 Task: Open Card Podcast Distribution Review in Board Human Resources Management to Workspace Content Marketing Agencies and add a team member Softage.3@softage.net, a label Orange, a checklist Mixology, an attachment from Trello, a color Orange and finally, add a card description 'Create and send out employee satisfaction survey on performance feedback and recognition' and a comment 'Given the potential complexity of this task, let us ensure that we have a clear plan and process in place before beginning.'. Add a start date 'Jan 07, 1900' with a due date 'Jan 14, 1900'
Action: Mouse moved to (550, 177)
Screenshot: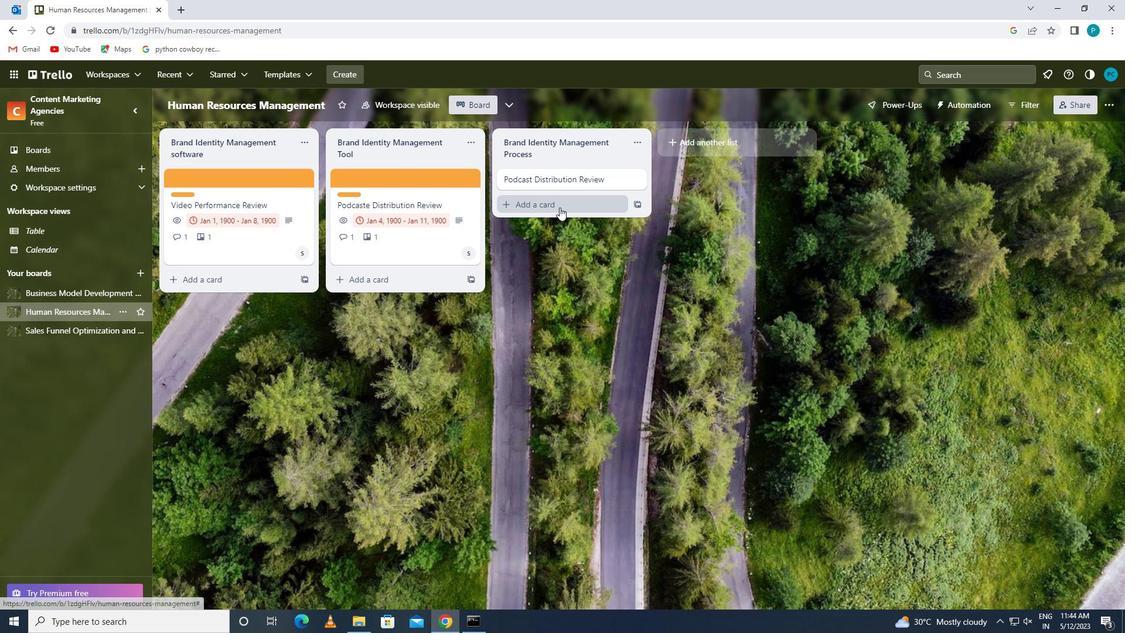 
Action: Mouse pressed left at (550, 177)
Screenshot: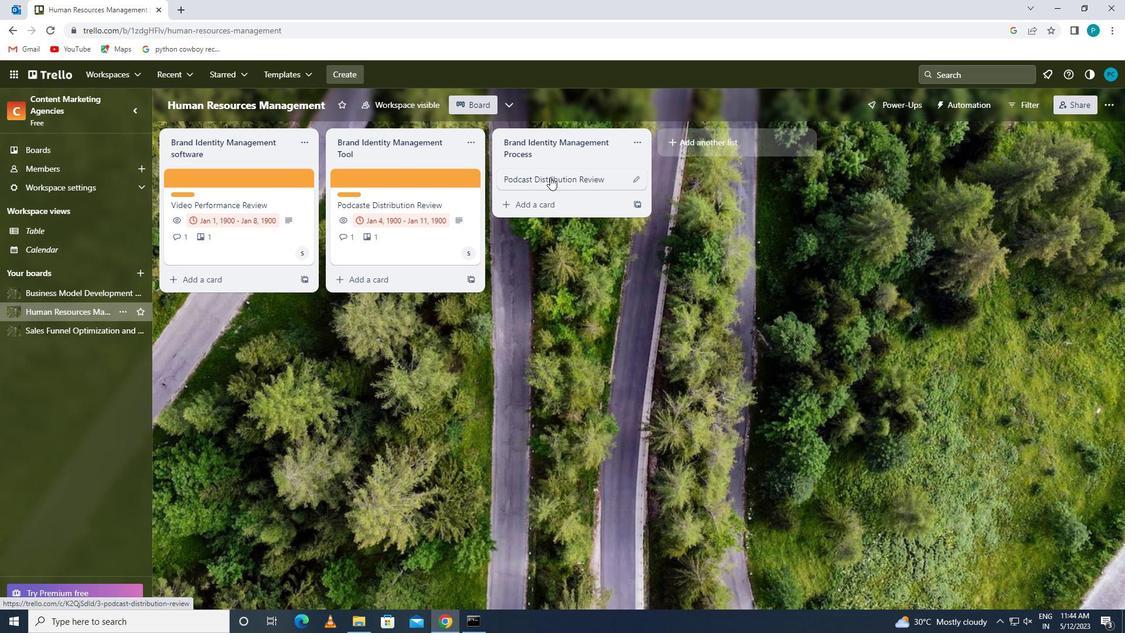 
Action: Mouse moved to (731, 211)
Screenshot: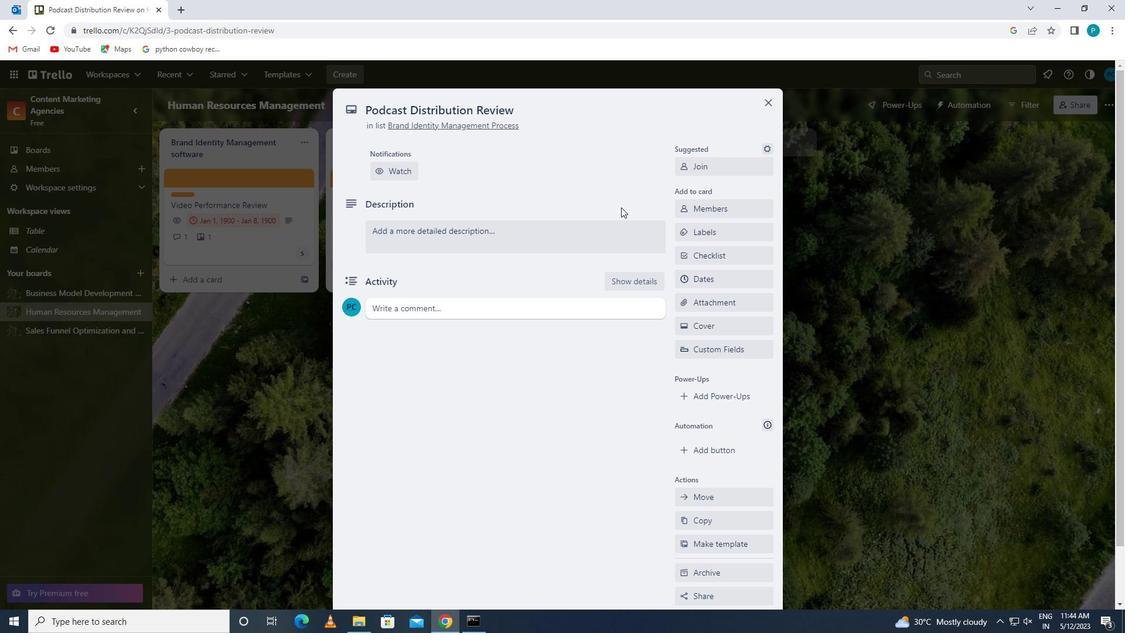 
Action: Mouse pressed left at (731, 211)
Screenshot: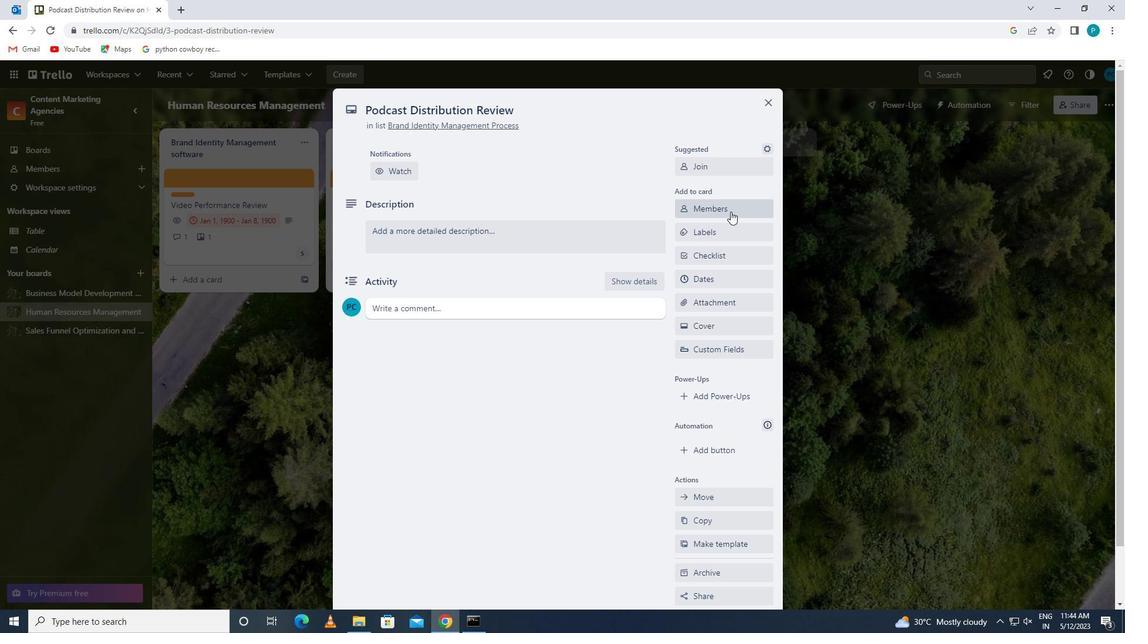 
Action: Key pressed <Key.caps_lock>s<Key.caps_lock>oftage.3
Screenshot: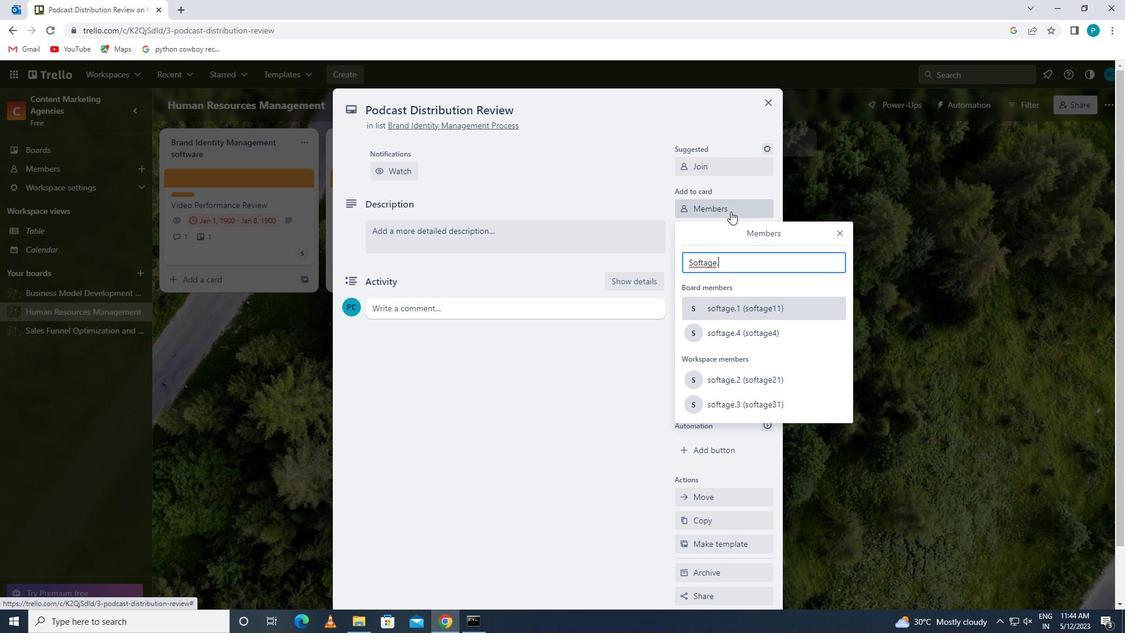 
Action: Mouse moved to (765, 368)
Screenshot: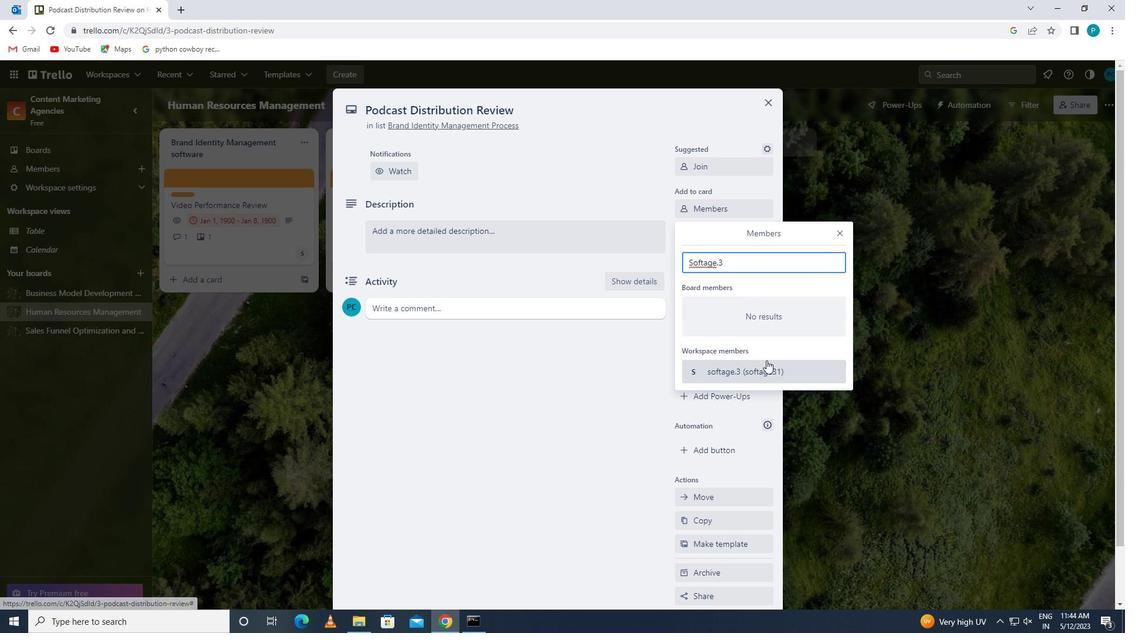 
Action: Mouse pressed left at (765, 368)
Screenshot: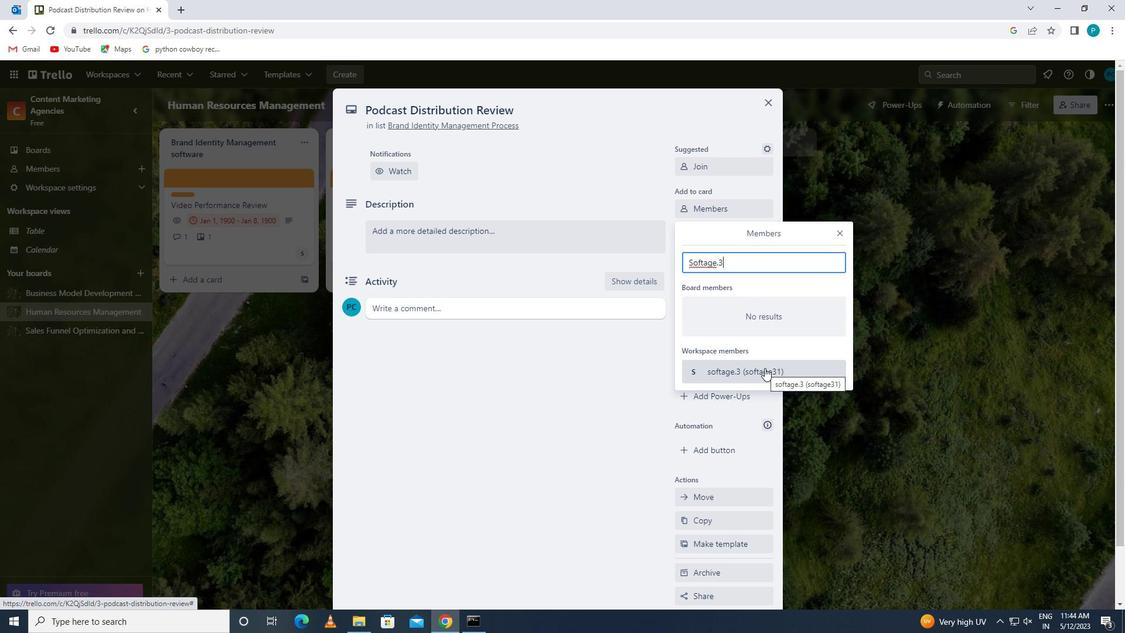 
Action: Mouse moved to (844, 233)
Screenshot: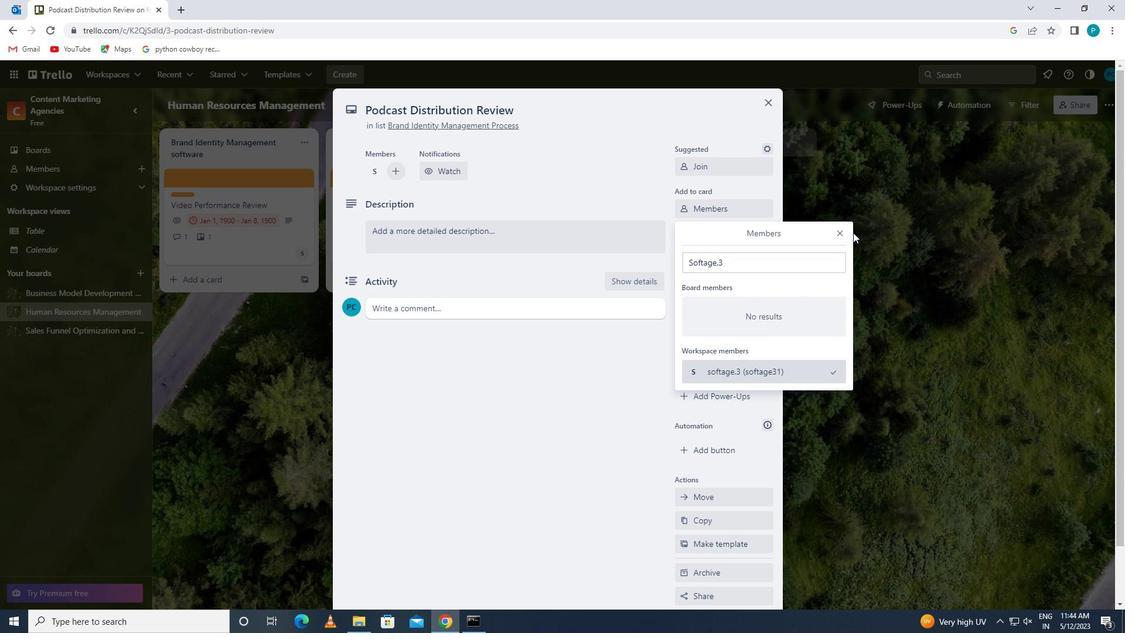 
Action: Mouse pressed left at (844, 233)
Screenshot: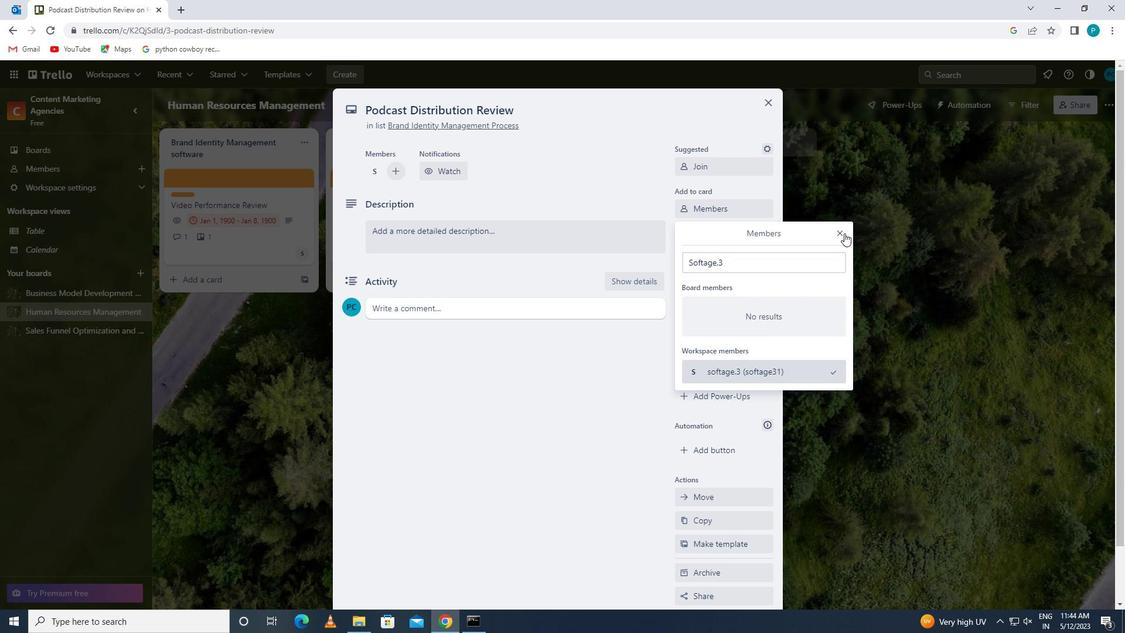 
Action: Mouse moved to (757, 230)
Screenshot: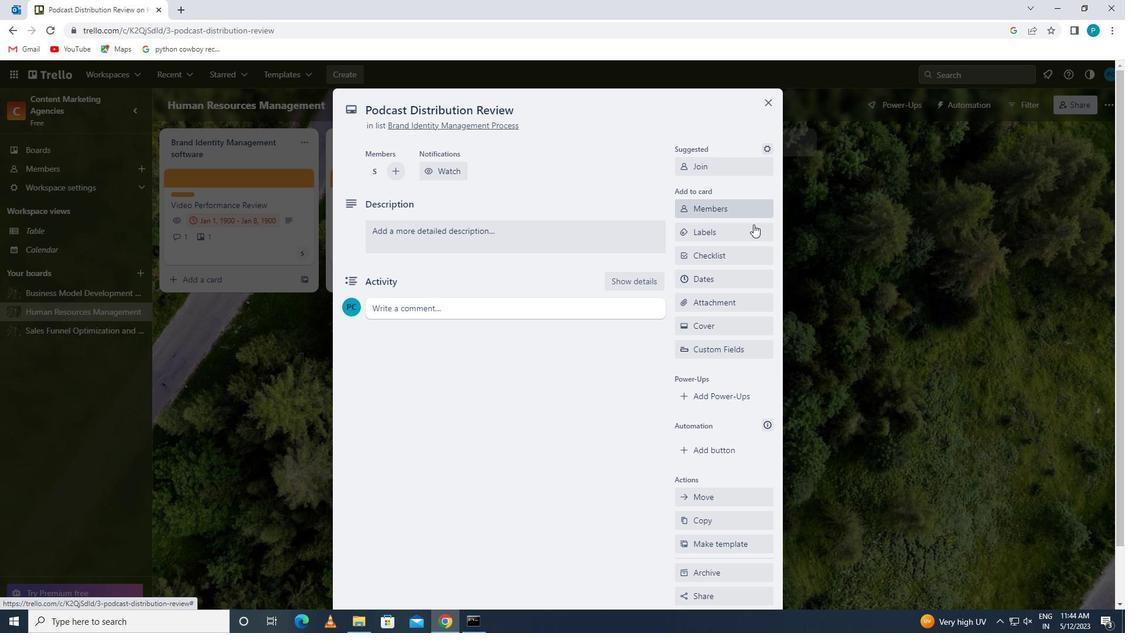 
Action: Mouse pressed left at (757, 230)
Screenshot: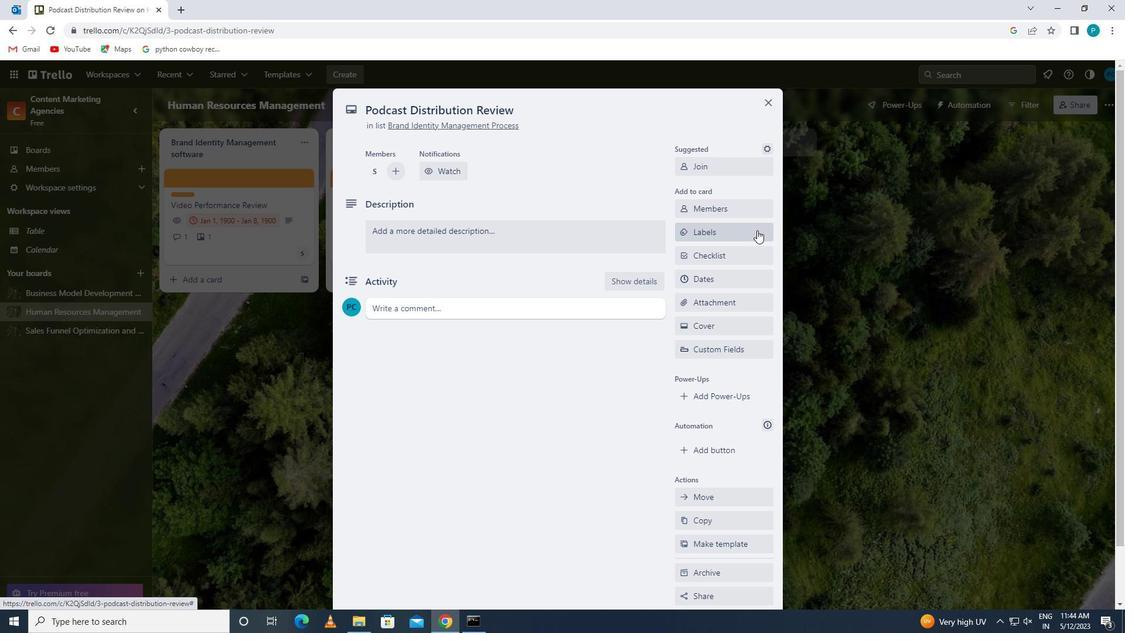 
Action: Mouse moved to (785, 467)
Screenshot: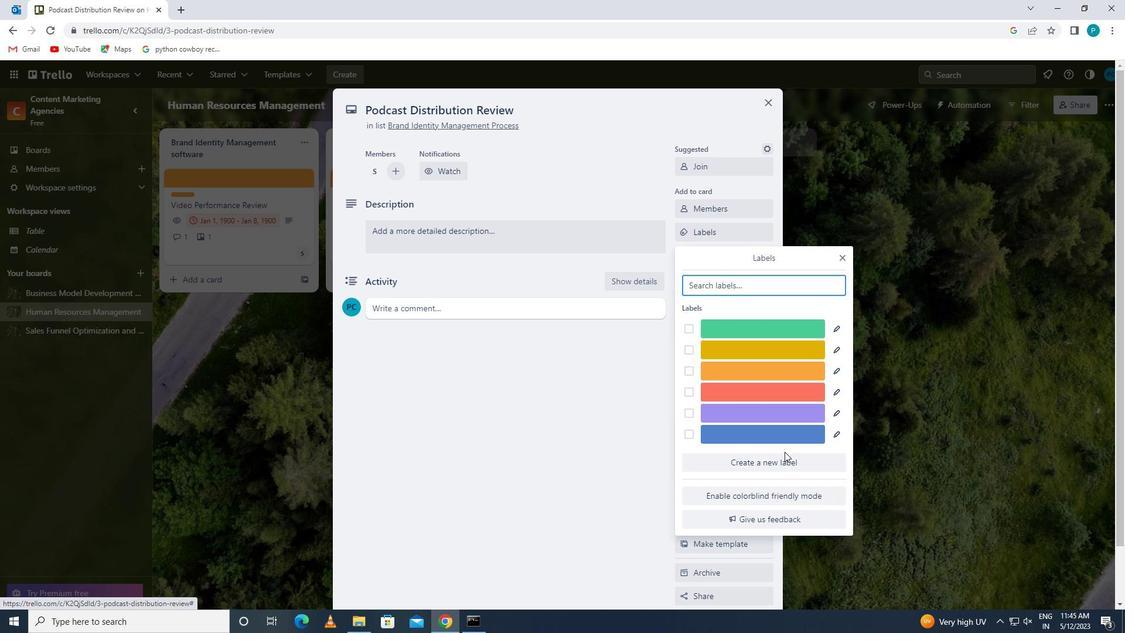 
Action: Mouse pressed left at (785, 467)
Screenshot: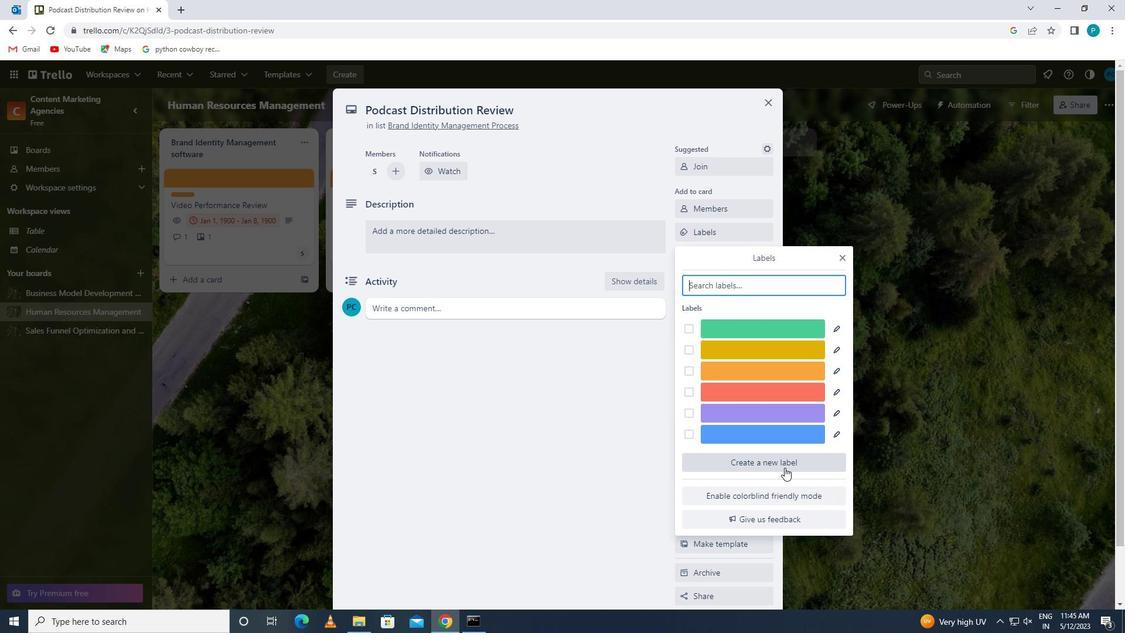 
Action: Mouse moved to (771, 430)
Screenshot: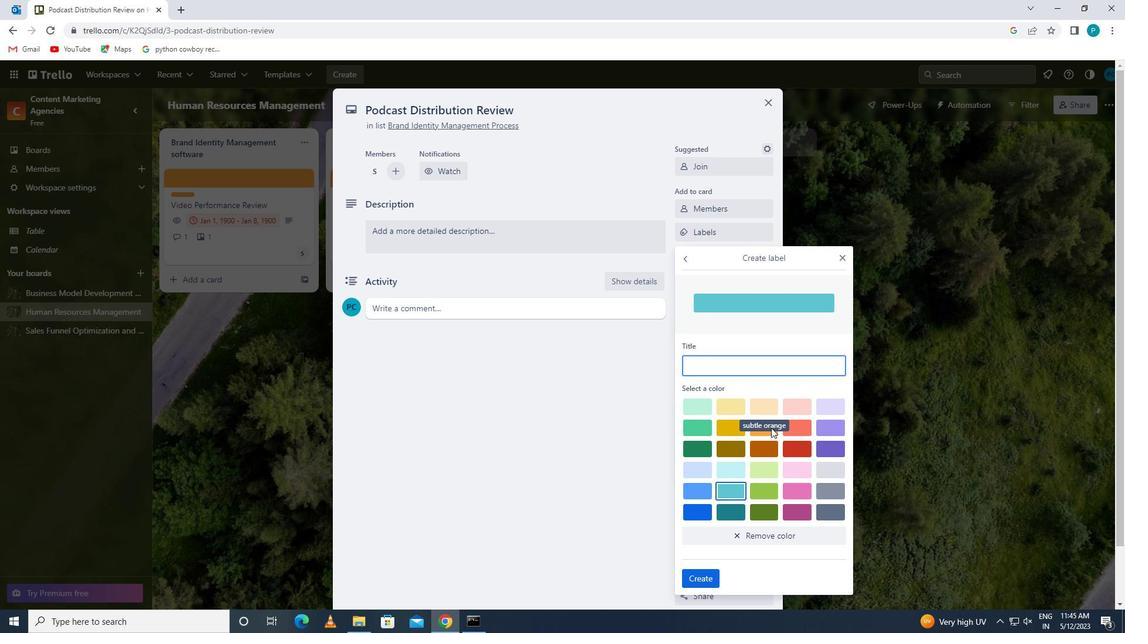 
Action: Mouse pressed left at (771, 430)
Screenshot: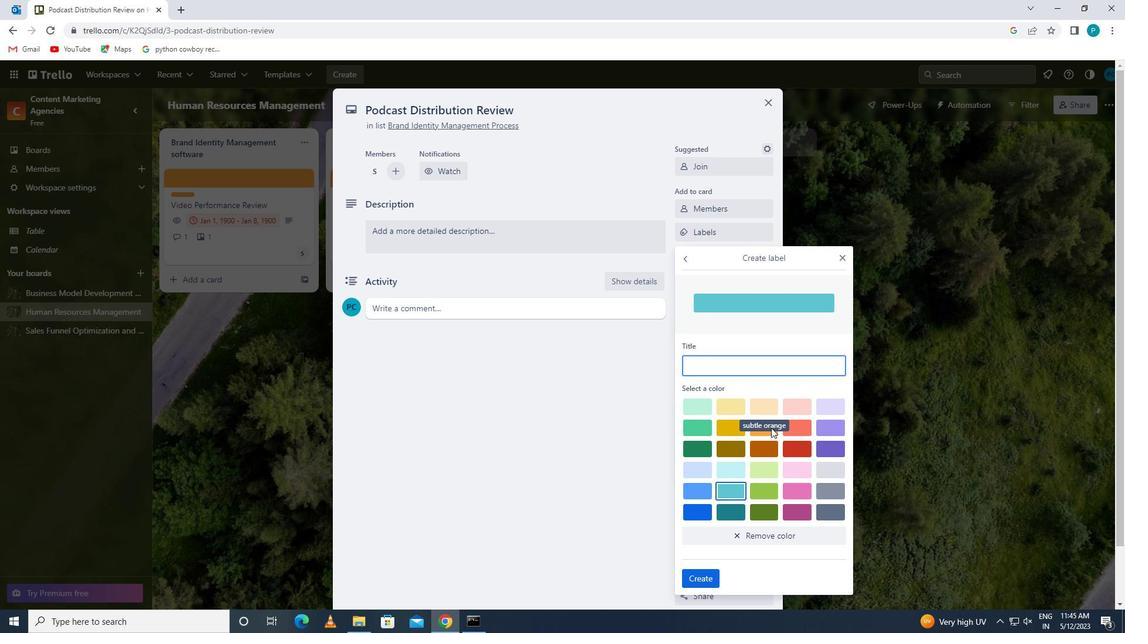 
Action: Mouse moved to (761, 430)
Screenshot: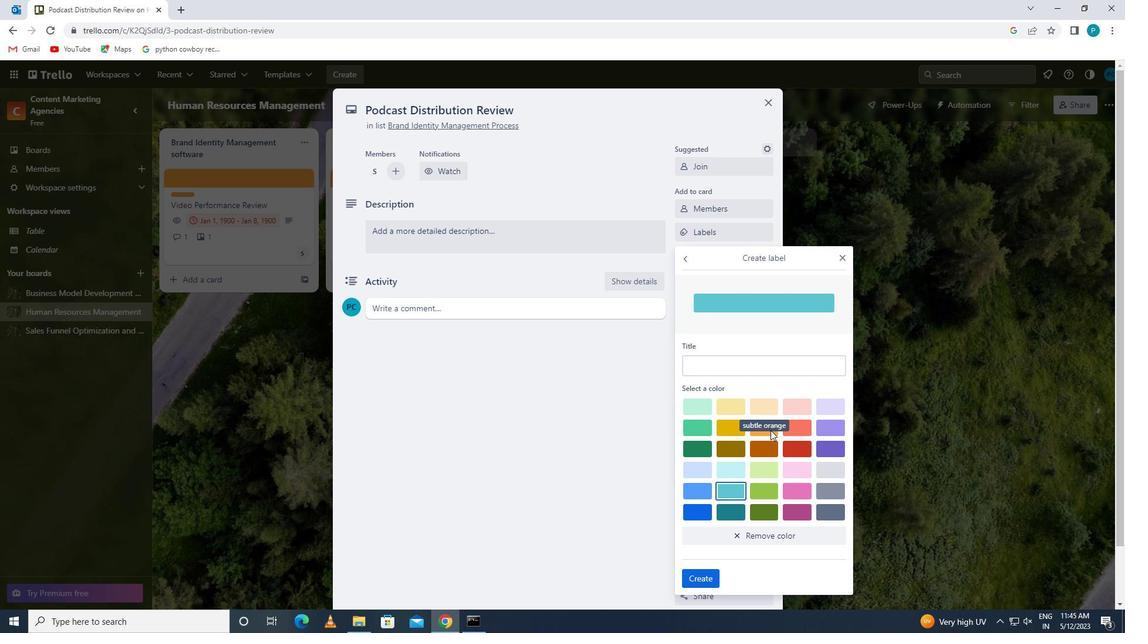 
Action: Mouse pressed left at (761, 430)
Screenshot: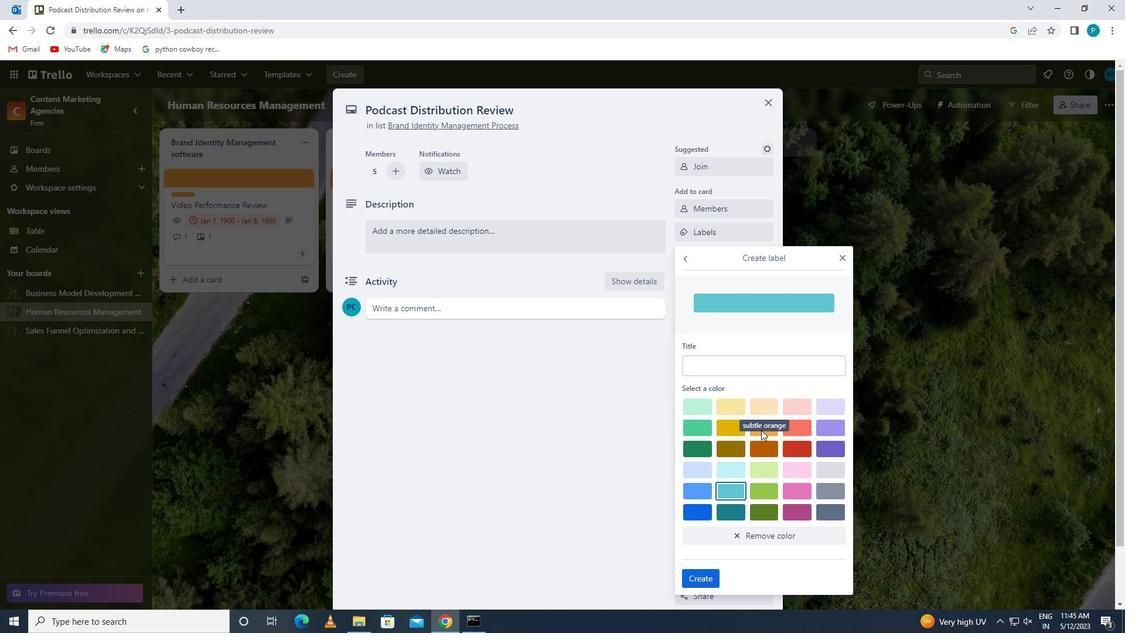
Action: Mouse moved to (757, 432)
Screenshot: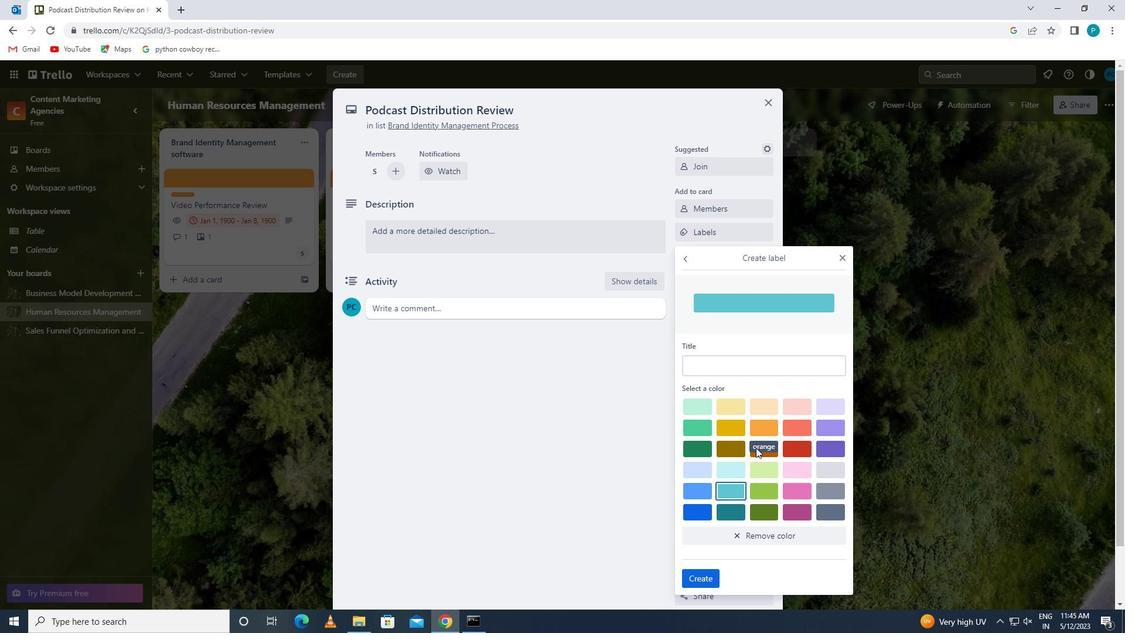 
Action: Mouse pressed left at (757, 432)
Screenshot: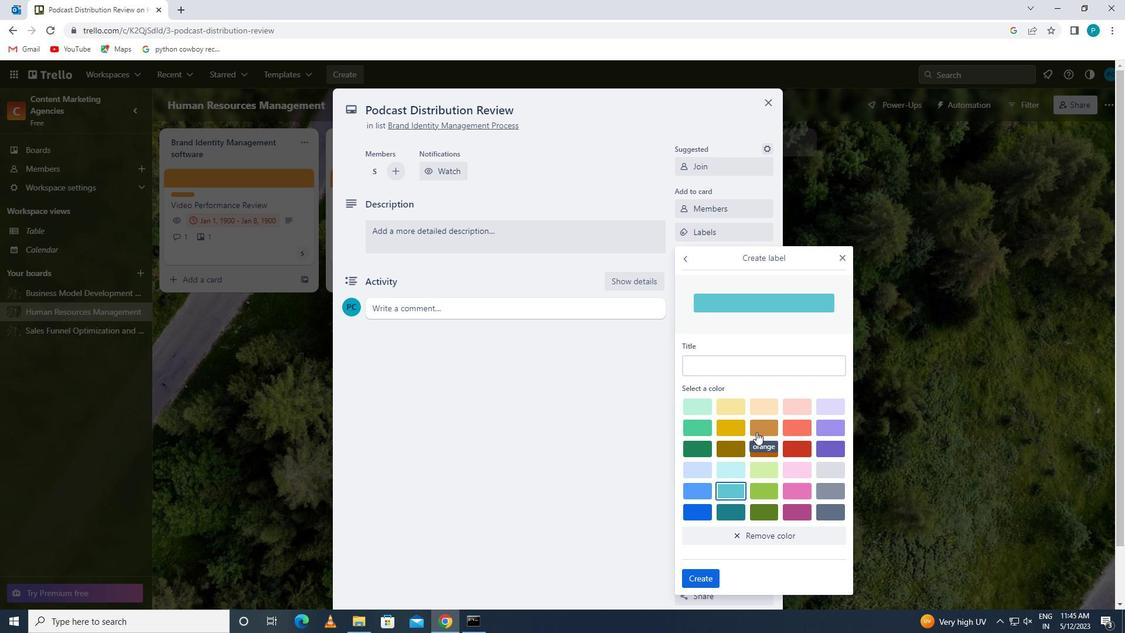 
Action: Mouse moved to (696, 572)
Screenshot: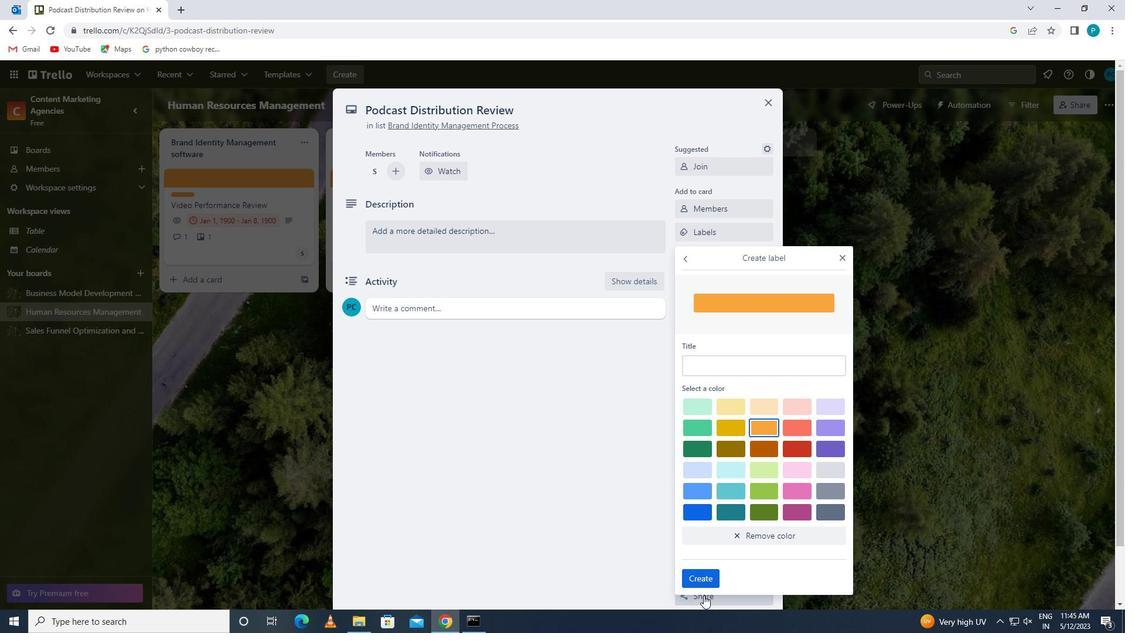 
Action: Mouse pressed left at (696, 572)
Screenshot: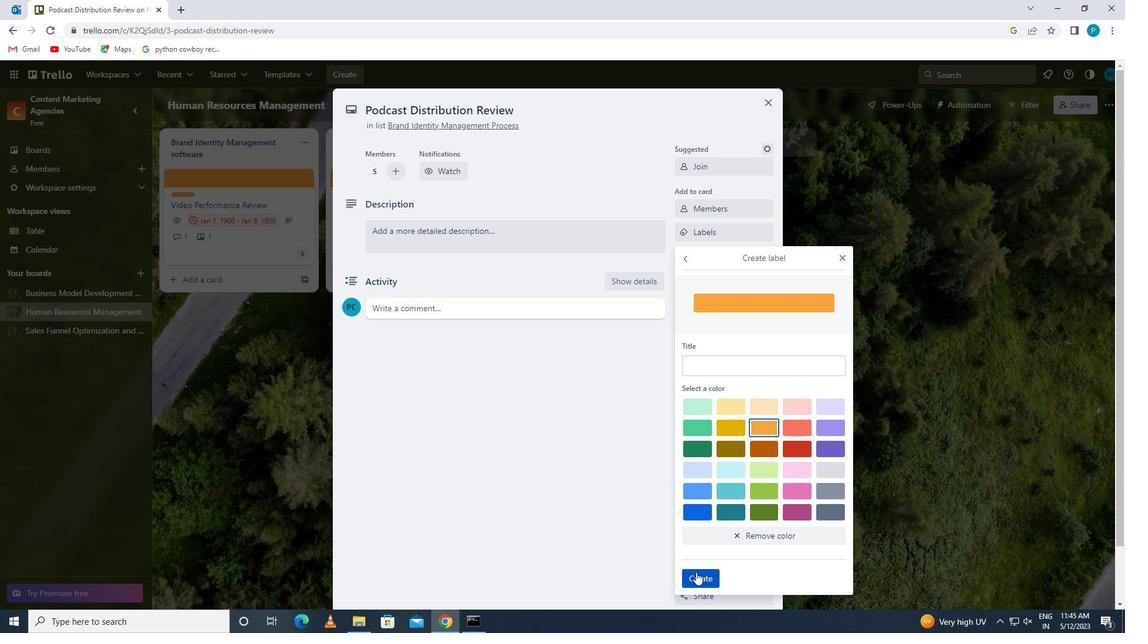 
Action: Mouse moved to (841, 256)
Screenshot: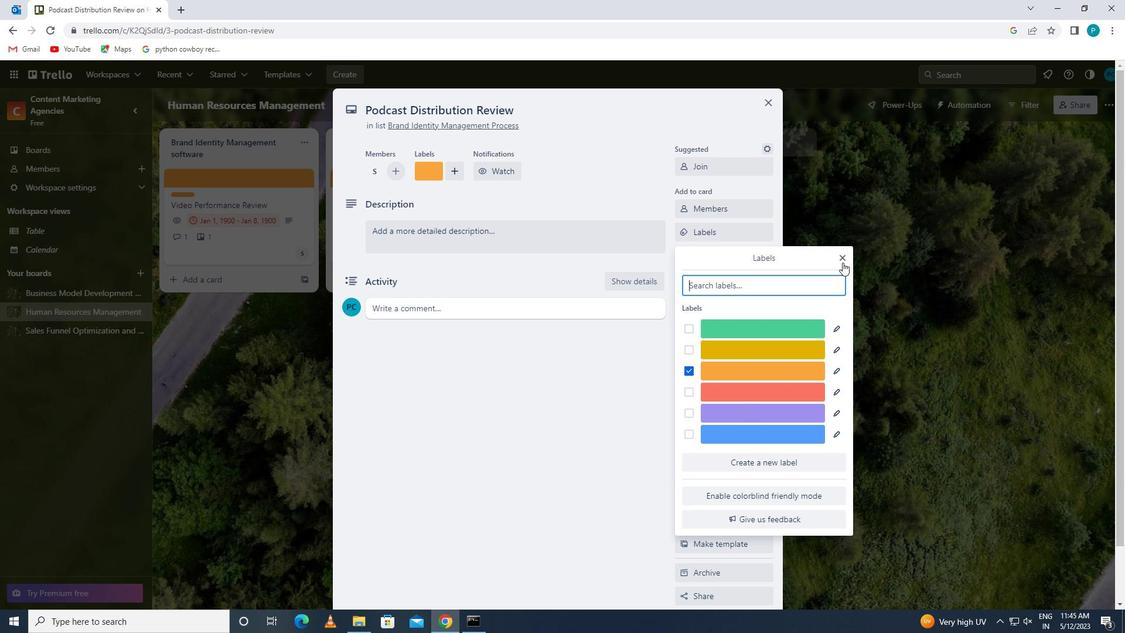 
Action: Mouse pressed left at (841, 256)
Screenshot: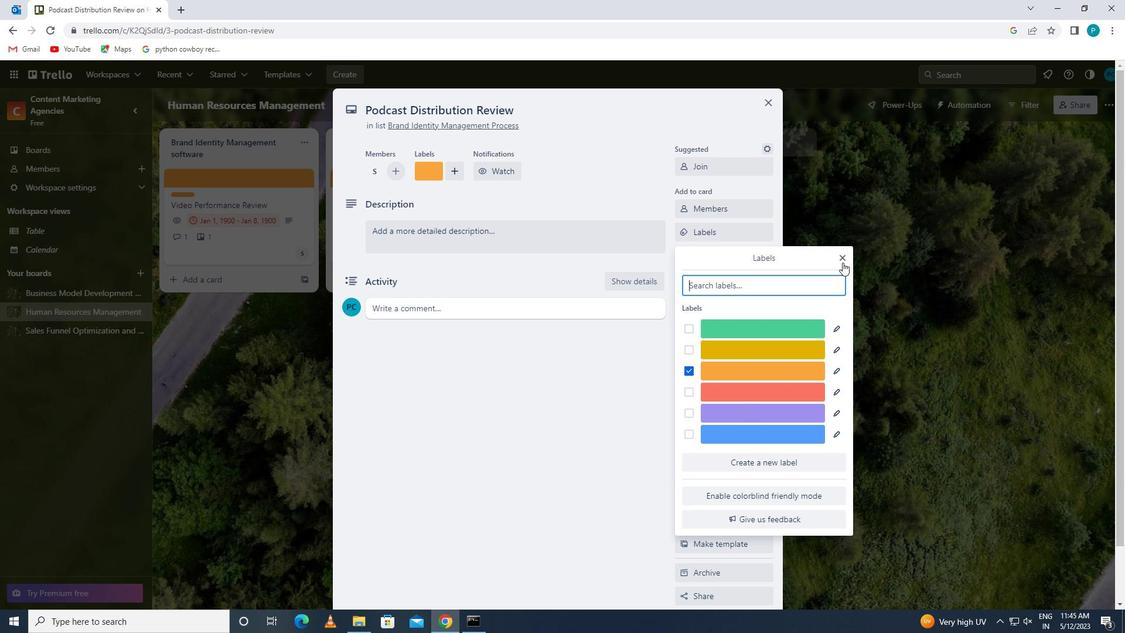 
Action: Mouse moved to (704, 258)
Screenshot: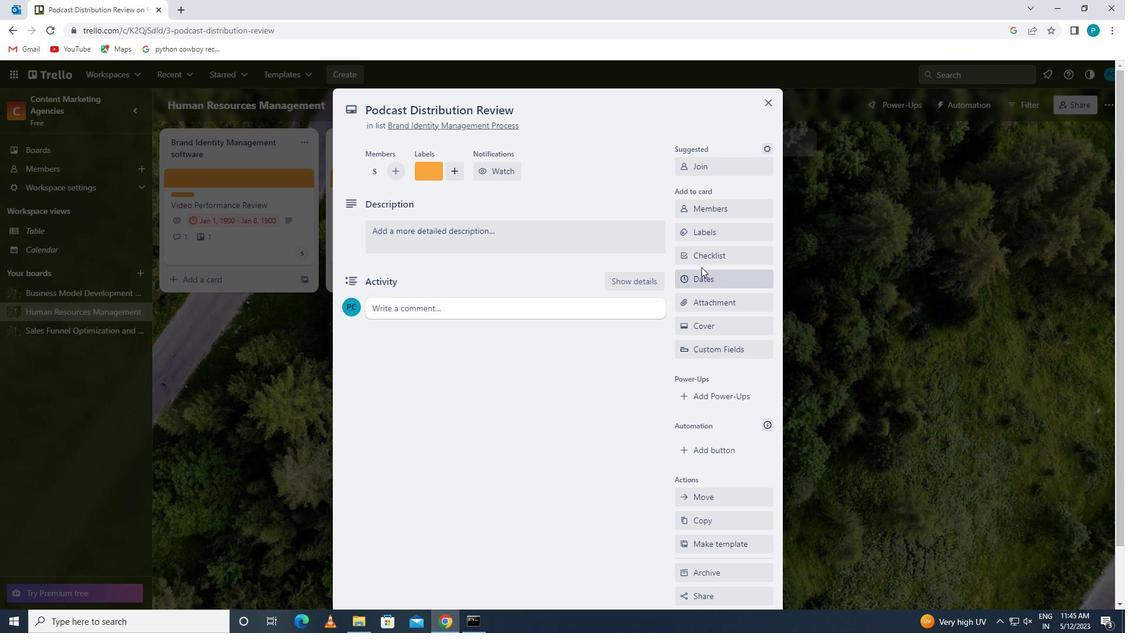 
Action: Mouse pressed left at (704, 258)
Screenshot: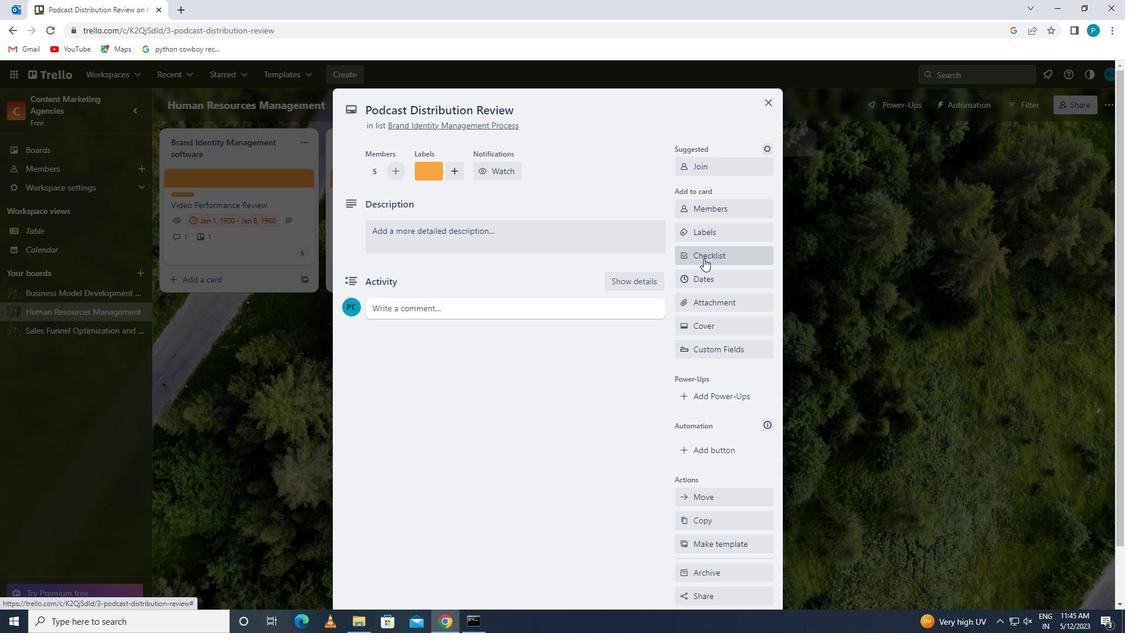 
Action: Key pressed <Key.caps_lock>m<Key.caps_lock>
Screenshot: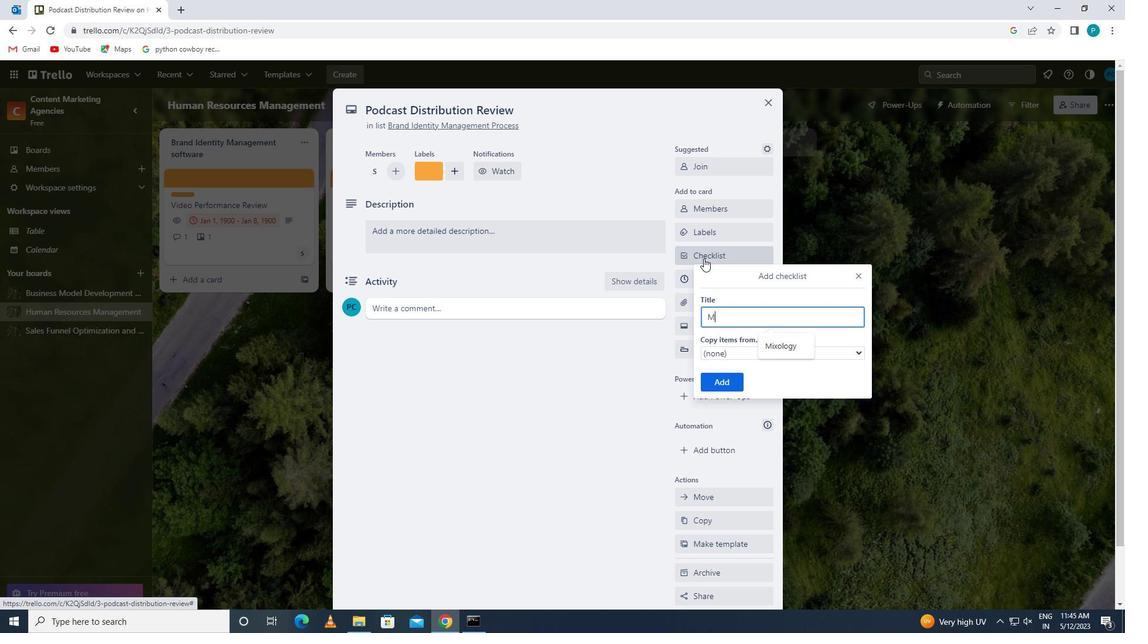 
Action: Mouse moved to (795, 344)
Screenshot: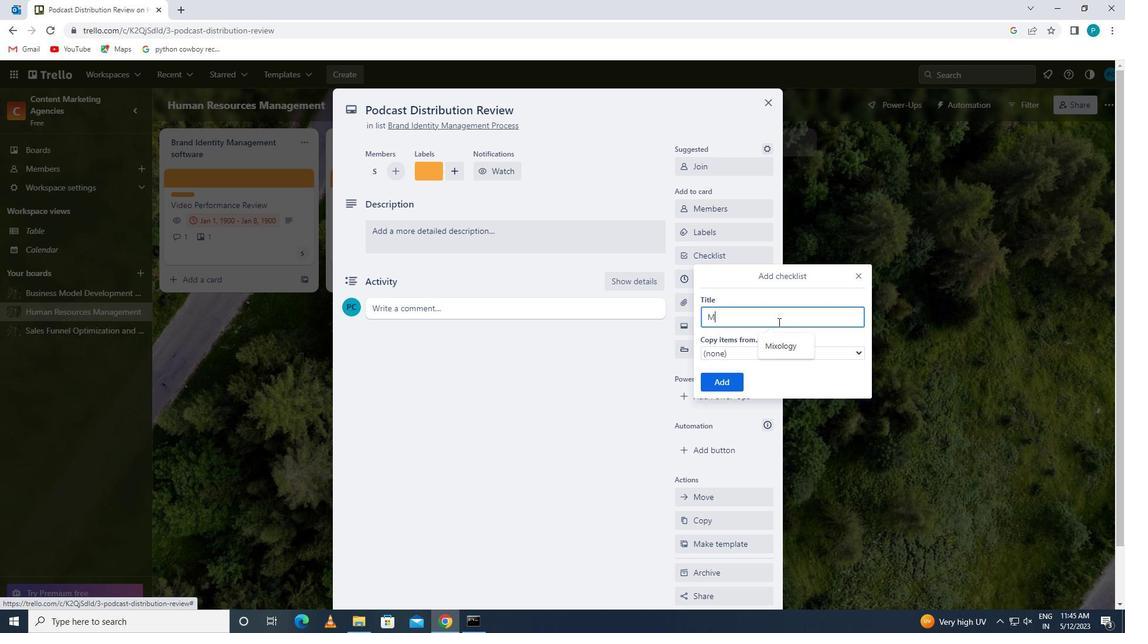 
Action: Mouse pressed left at (795, 344)
Screenshot: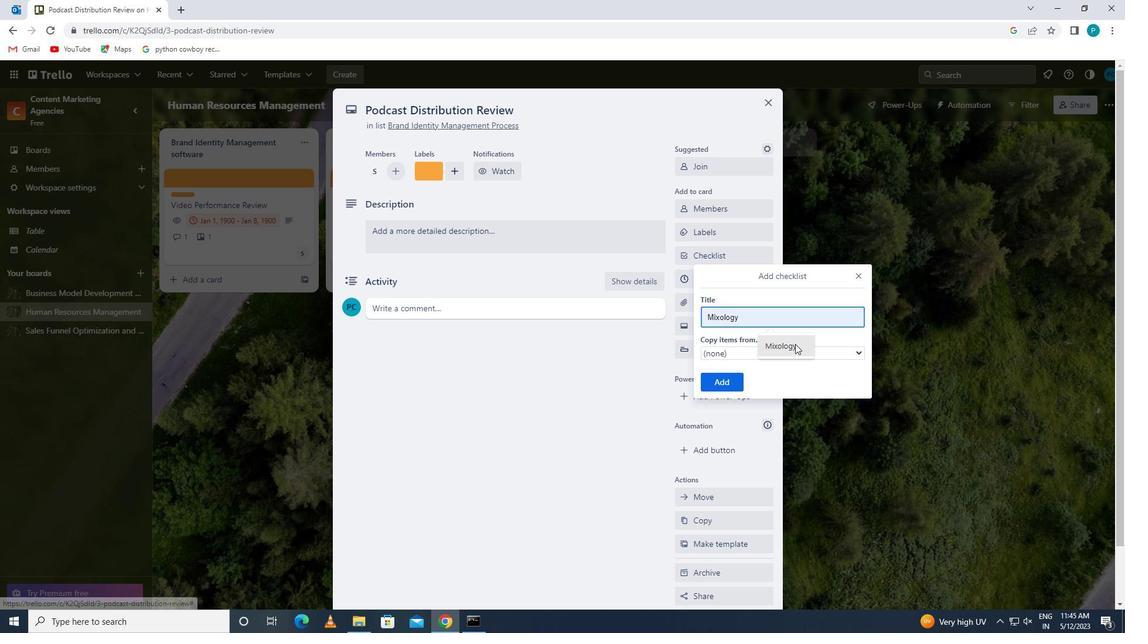 
Action: Mouse moved to (730, 377)
Screenshot: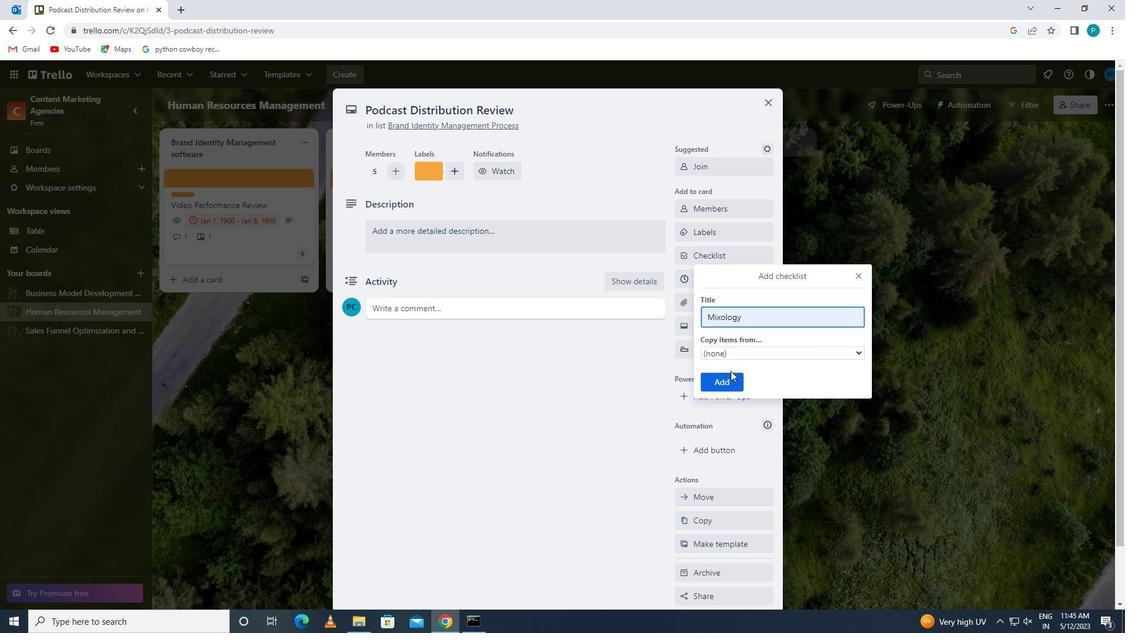 
Action: Mouse pressed left at (730, 377)
Screenshot: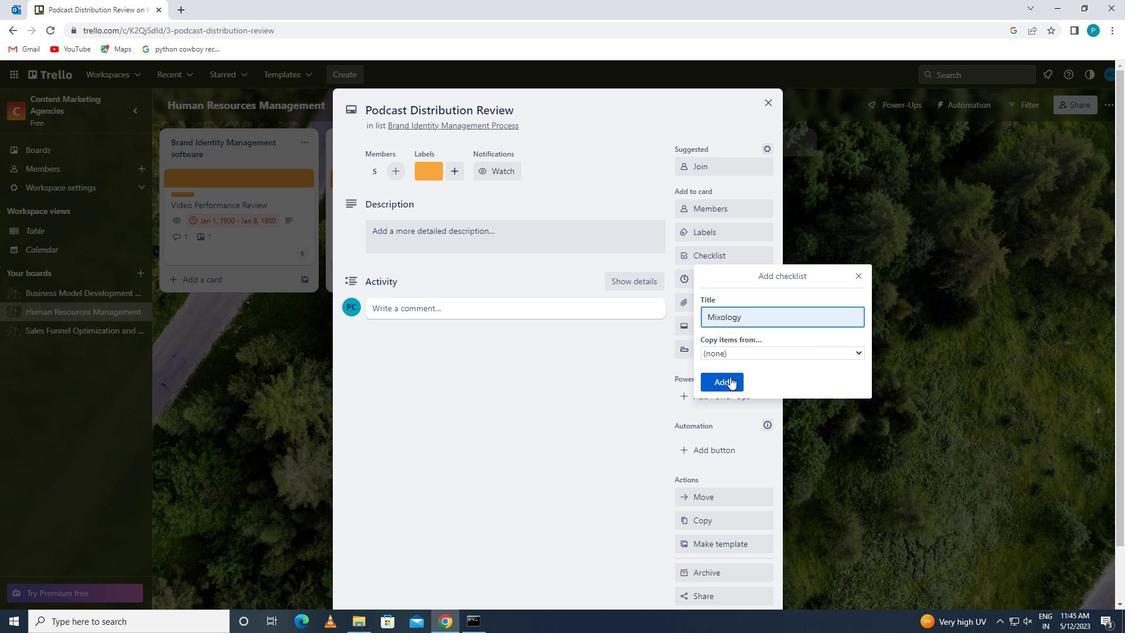 
Action: Mouse moved to (731, 304)
Screenshot: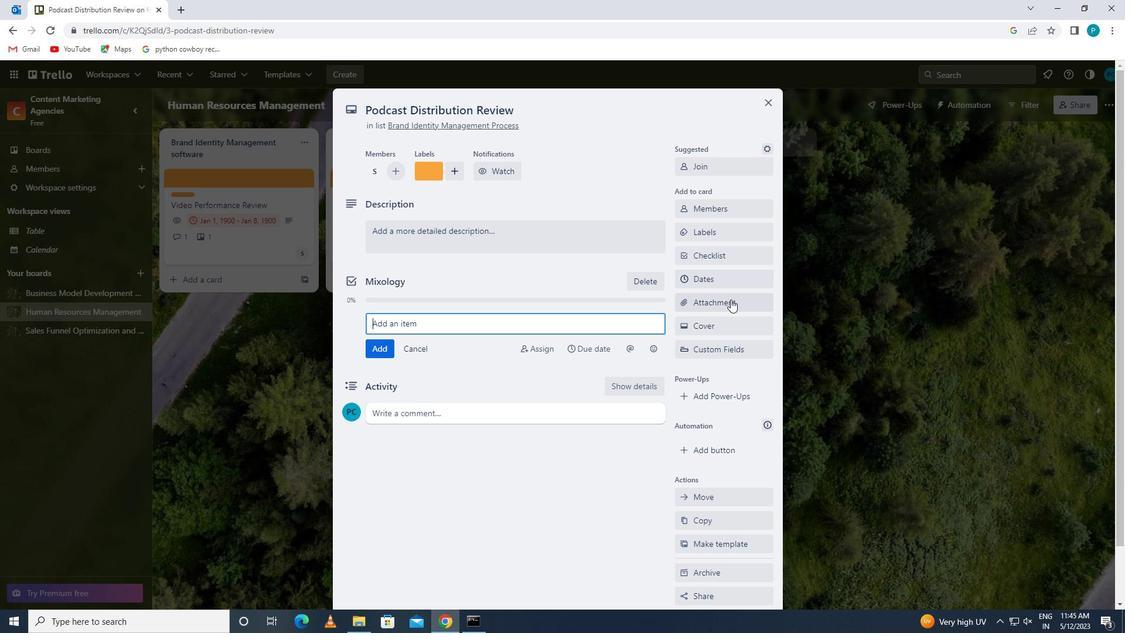 
Action: Mouse pressed left at (731, 304)
Screenshot: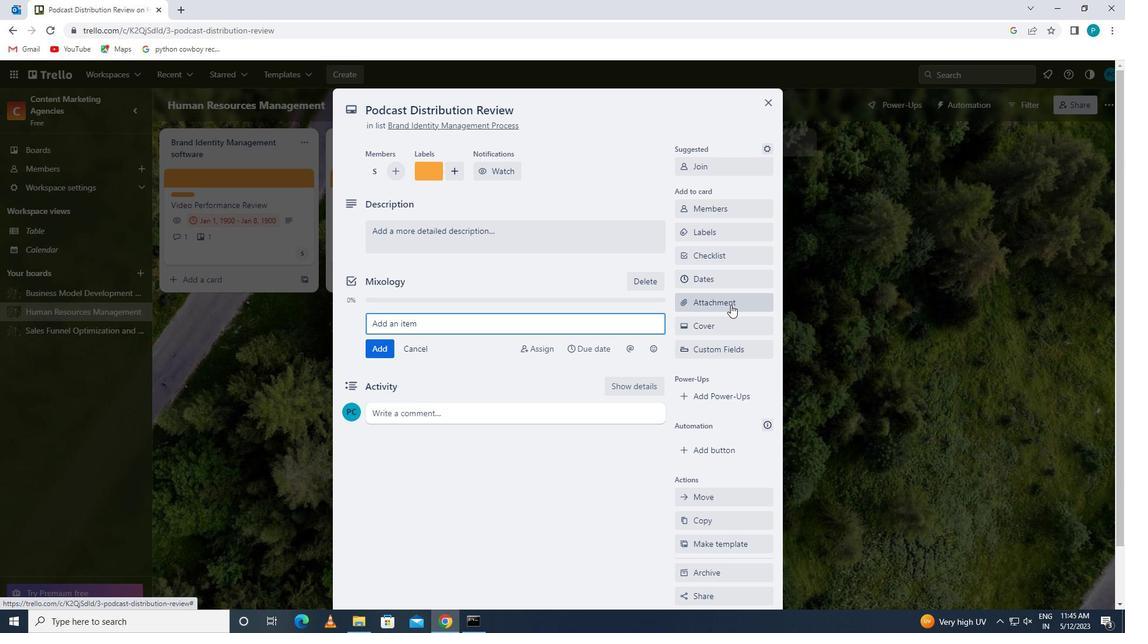 
Action: Mouse moved to (717, 372)
Screenshot: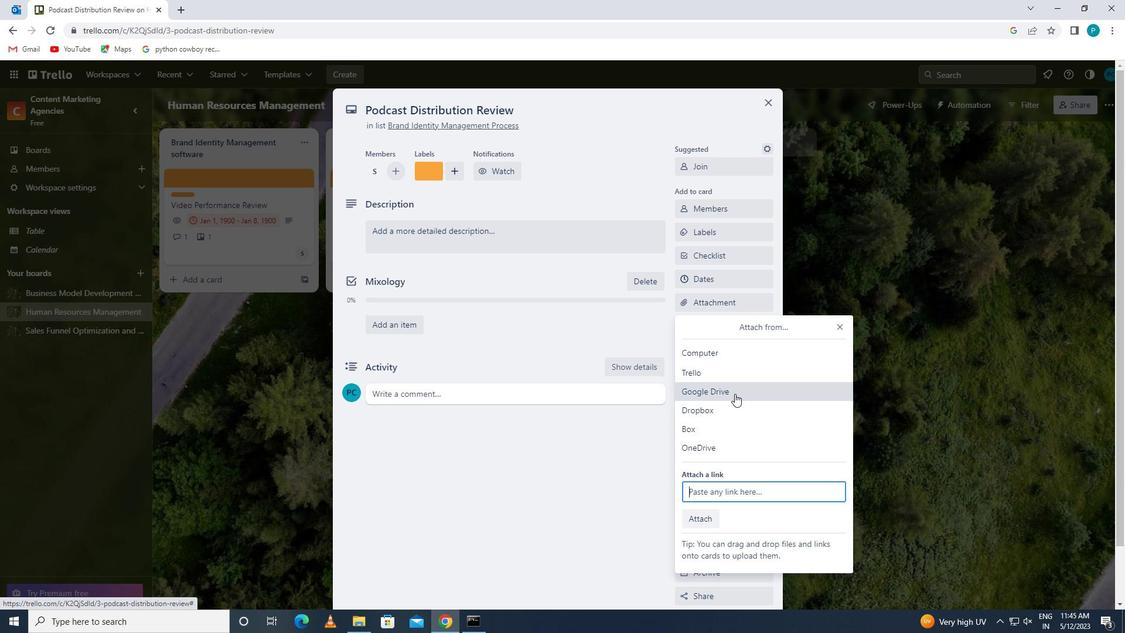 
Action: Mouse pressed left at (717, 372)
Screenshot: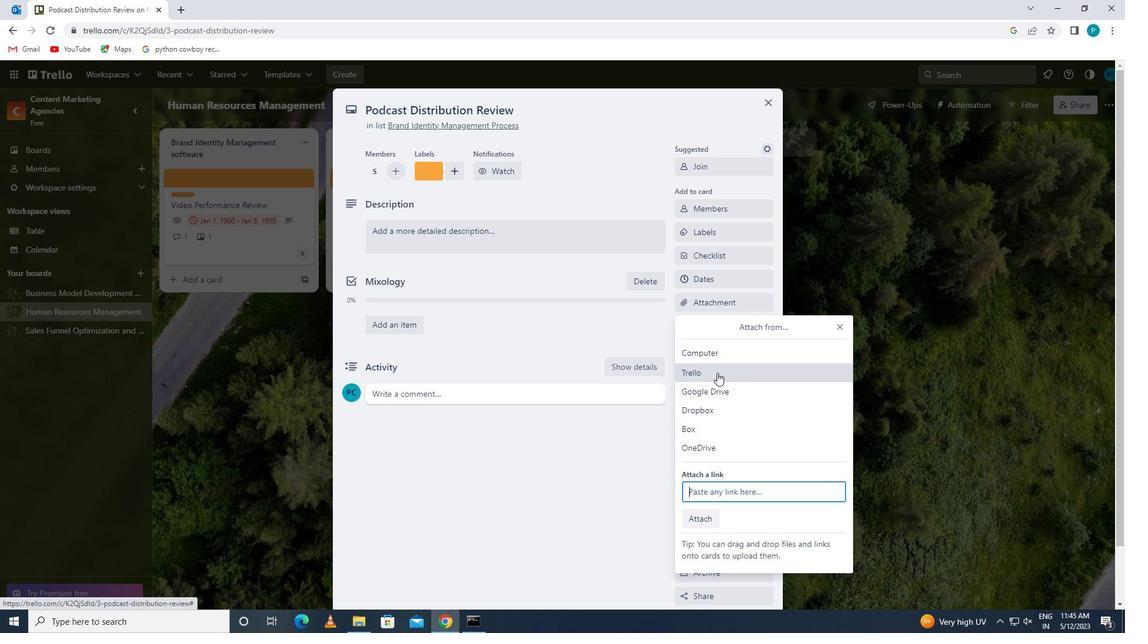 
Action: Mouse moved to (708, 300)
Screenshot: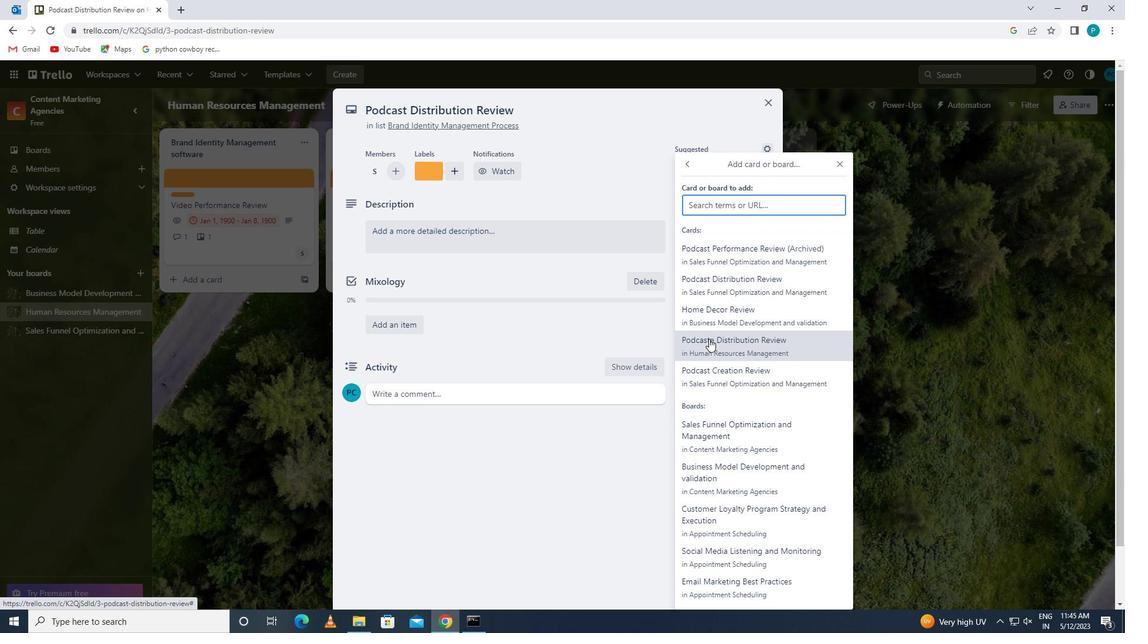 
Action: Mouse pressed left at (708, 300)
Screenshot: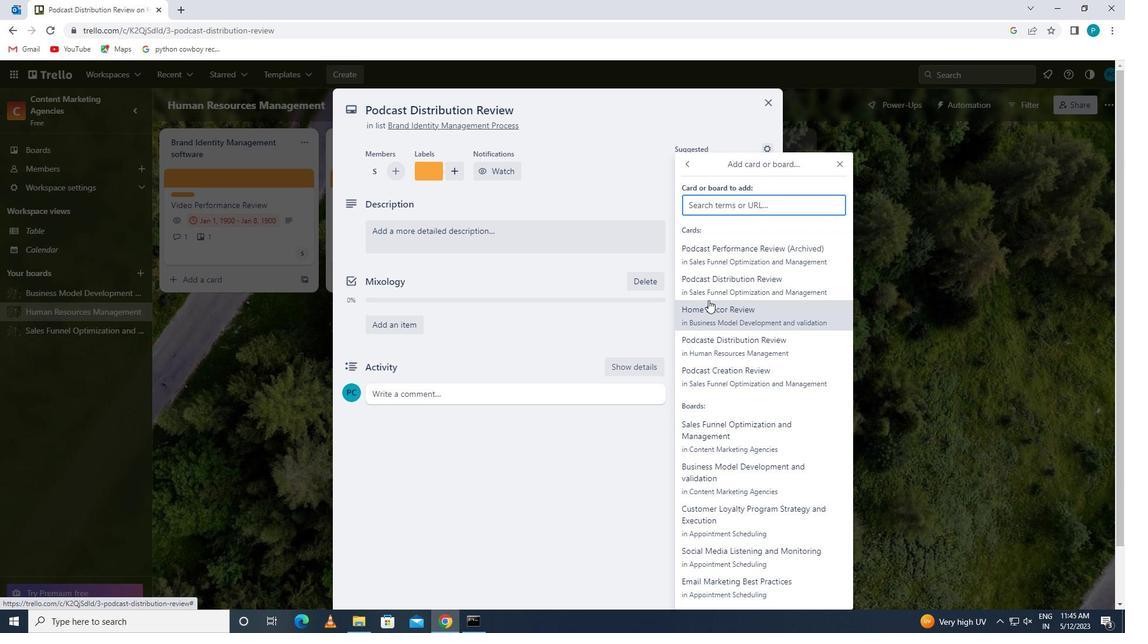 
Action: Mouse moved to (711, 326)
Screenshot: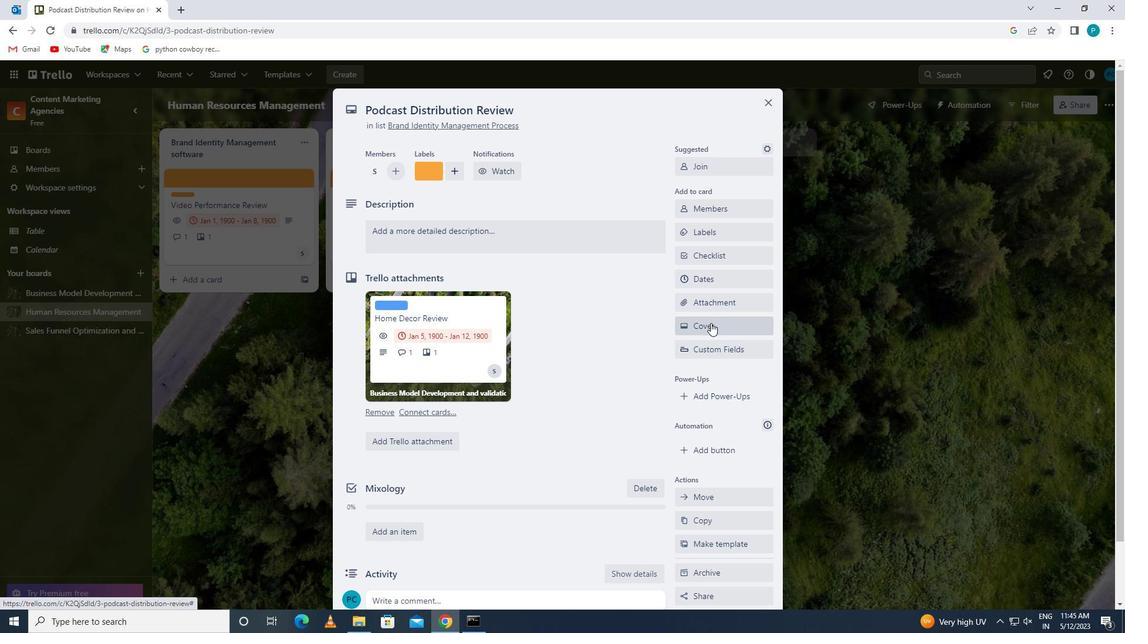 
Action: Mouse pressed left at (711, 326)
Screenshot: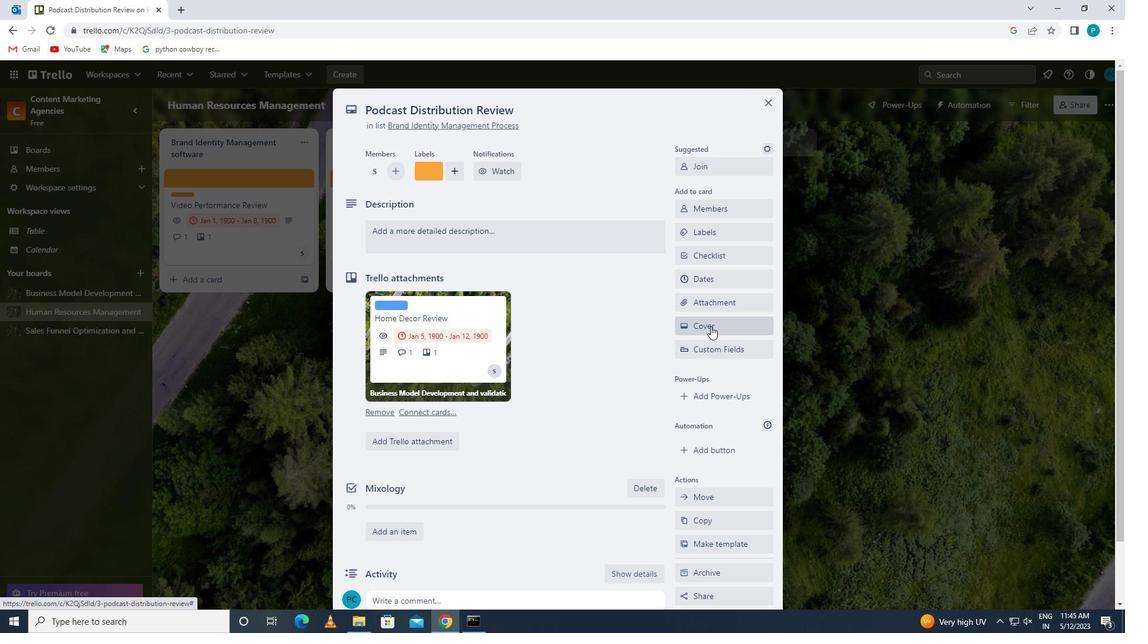 
Action: Mouse moved to (763, 368)
Screenshot: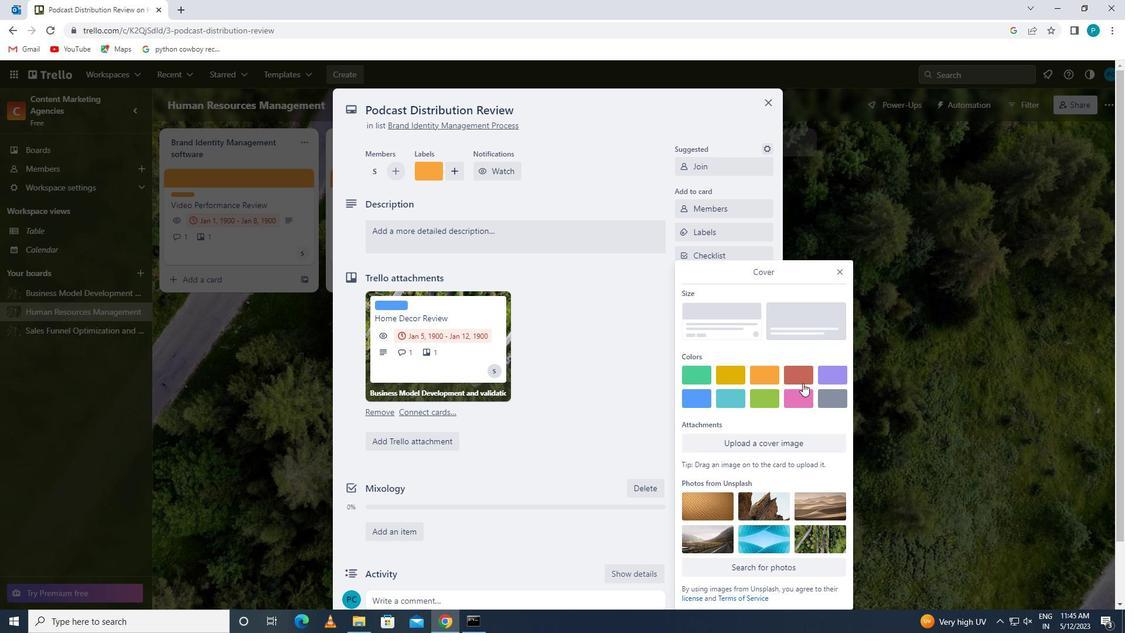 
Action: Mouse pressed left at (763, 368)
Screenshot: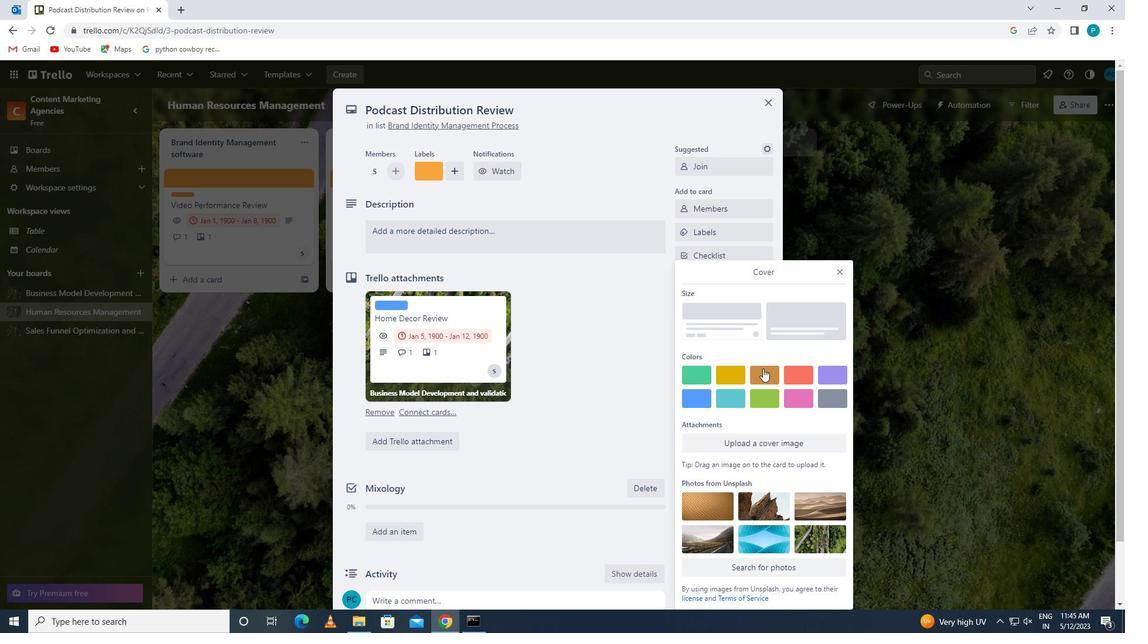 
Action: Mouse moved to (836, 250)
Screenshot: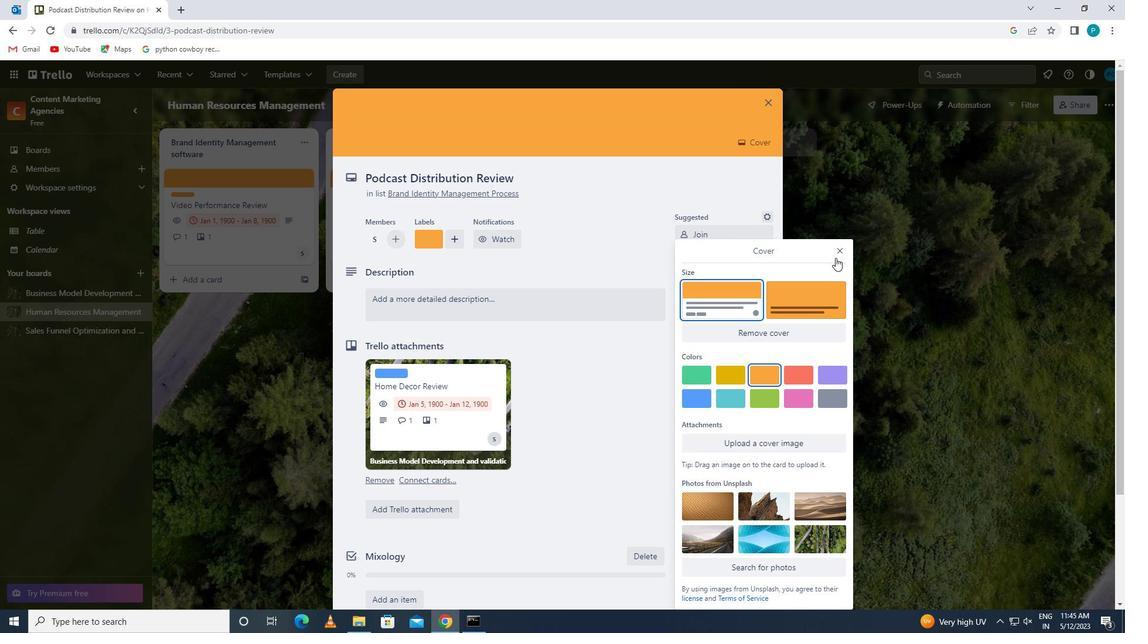 
Action: Mouse pressed left at (836, 250)
Screenshot: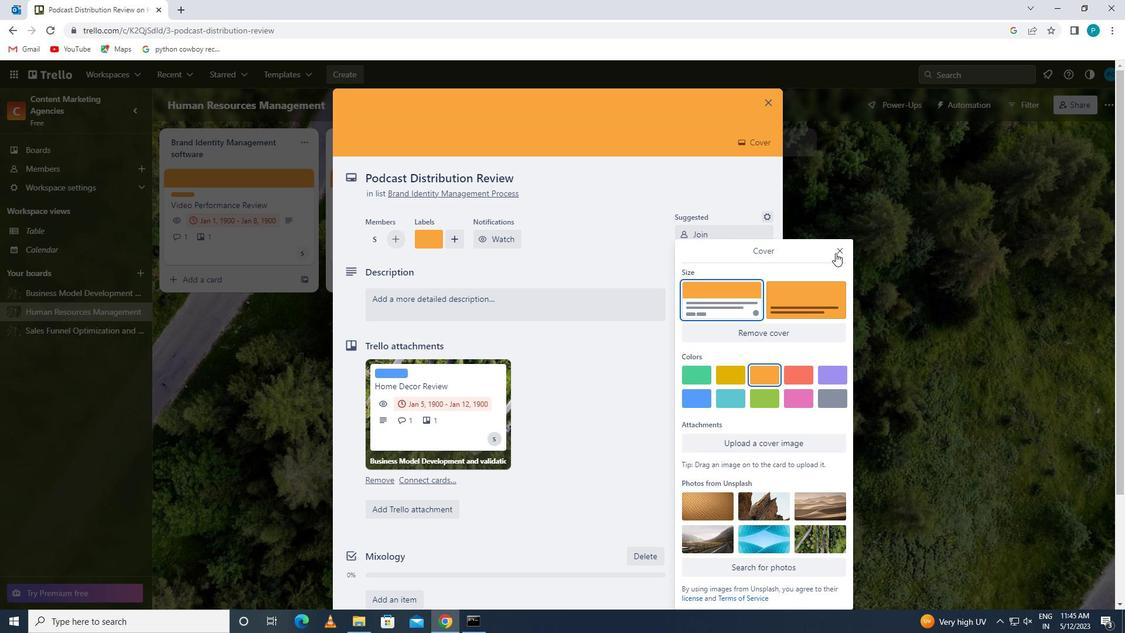 
Action: Mouse moved to (557, 312)
Screenshot: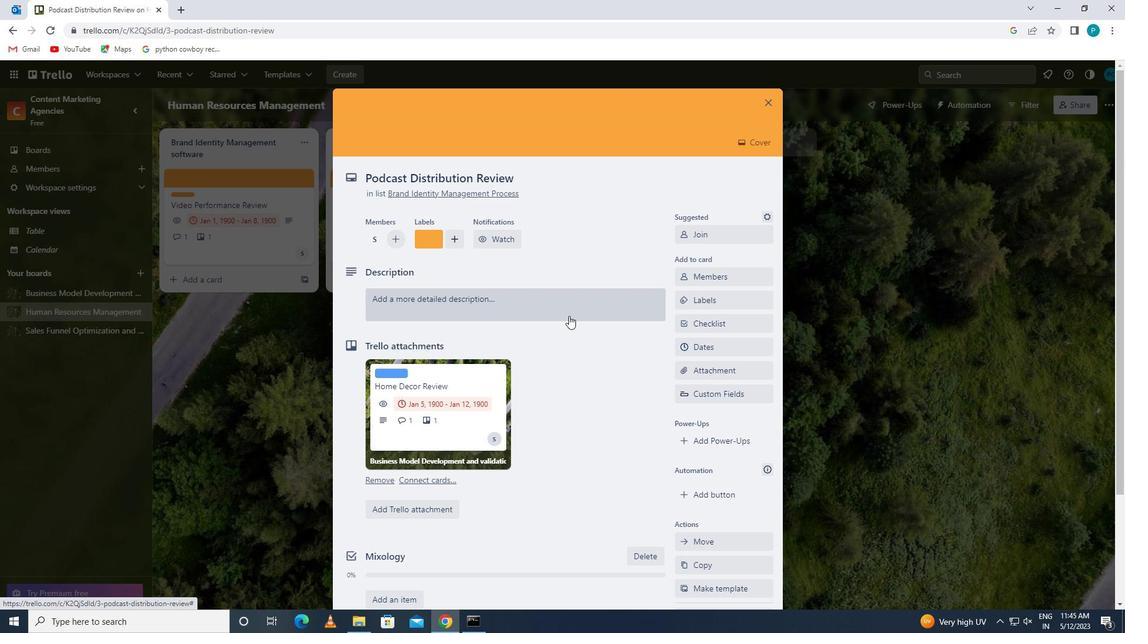 
Action: Mouse pressed left at (557, 312)
Screenshot: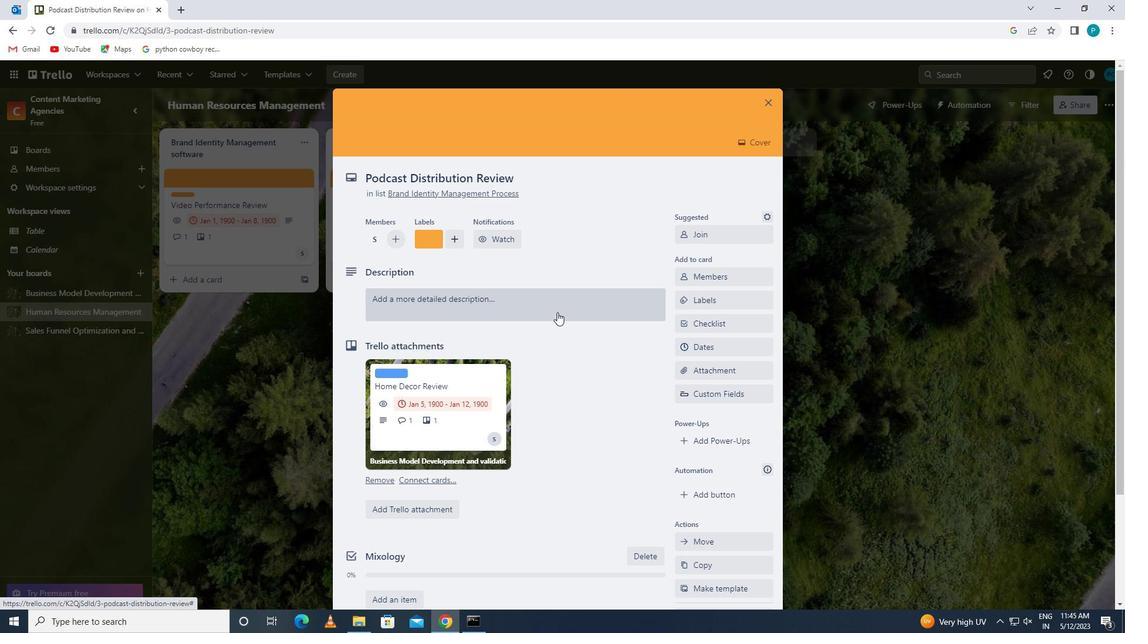
Action: Key pressed <Key.caps_lock>c<Key.caps_lock>reate<Key.space>and<Key.space>send<Key.space>out<Key.space>employee<Key.space>satisfaction<Key.space>survey<Key.space>on<Key.space>performancr<Key.backspace>e<Key.space>feedback<Key.space>and<Key.space>recognition
Screenshot: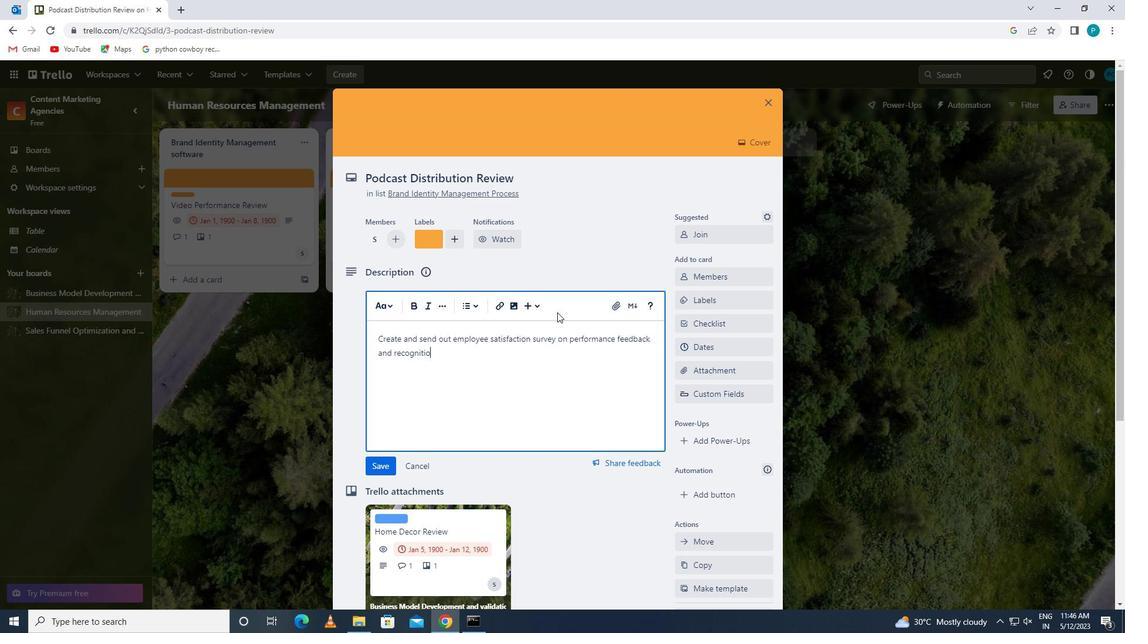
Action: Mouse moved to (382, 460)
Screenshot: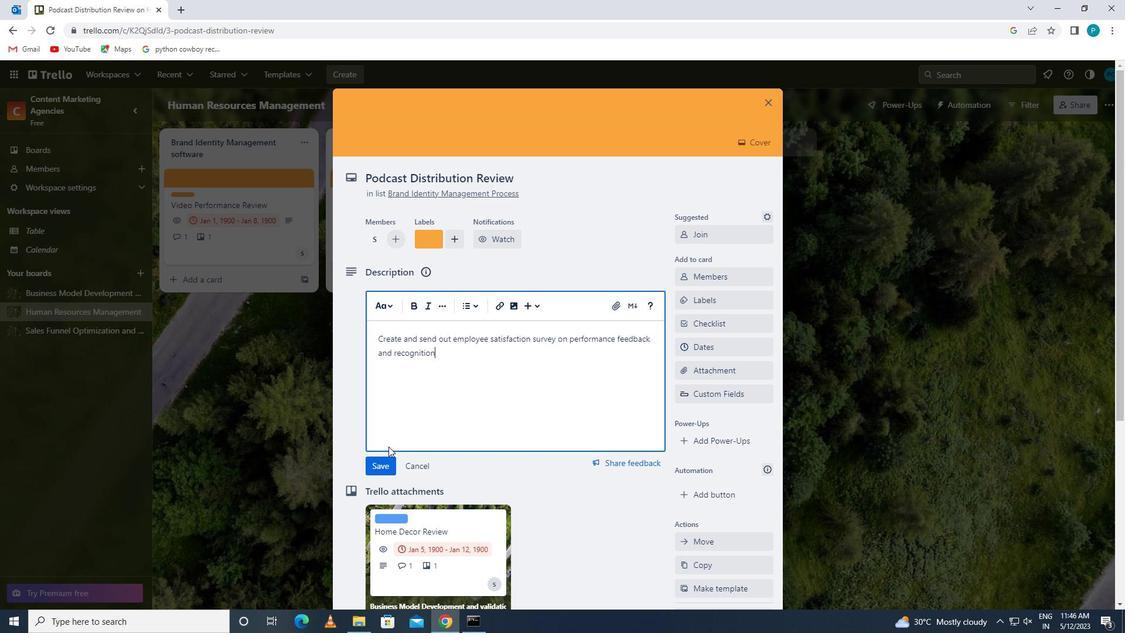 
Action: Mouse pressed left at (382, 460)
Screenshot: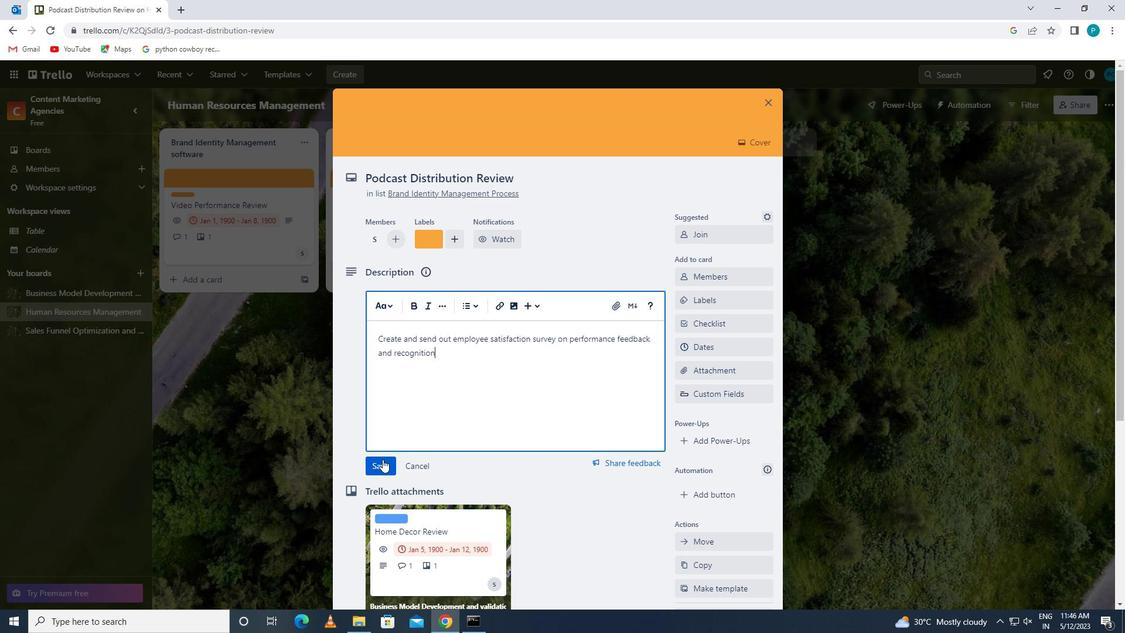 
Action: Mouse moved to (382, 454)
Screenshot: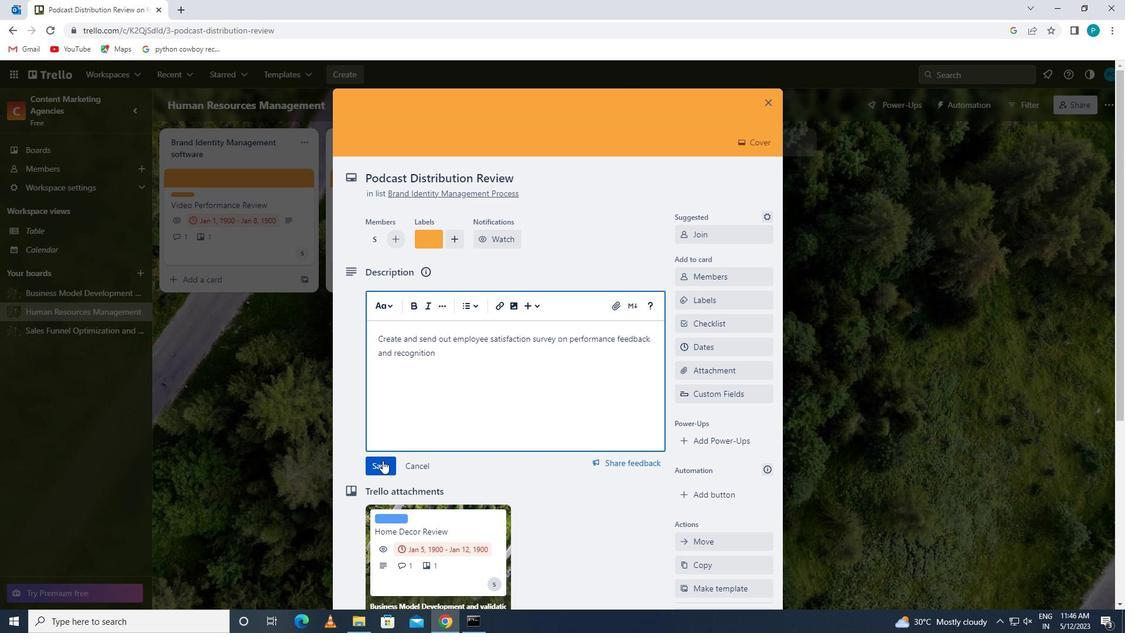 
Action: Mouse scrolled (382, 453) with delta (0, 0)
Screenshot: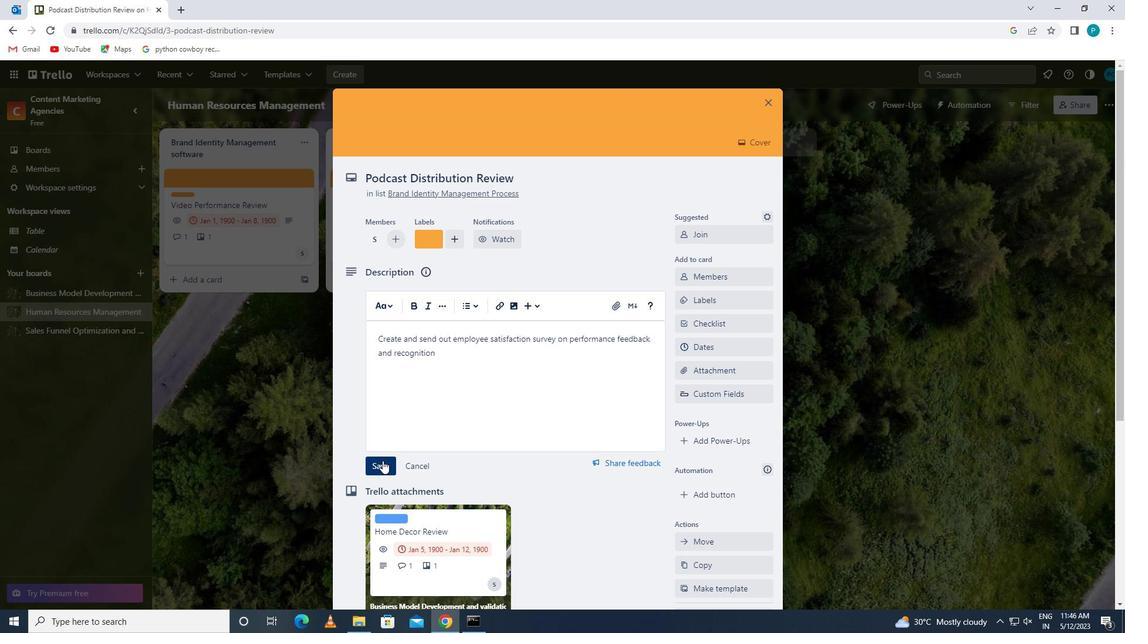 
Action: Mouse scrolled (382, 453) with delta (0, 0)
Screenshot: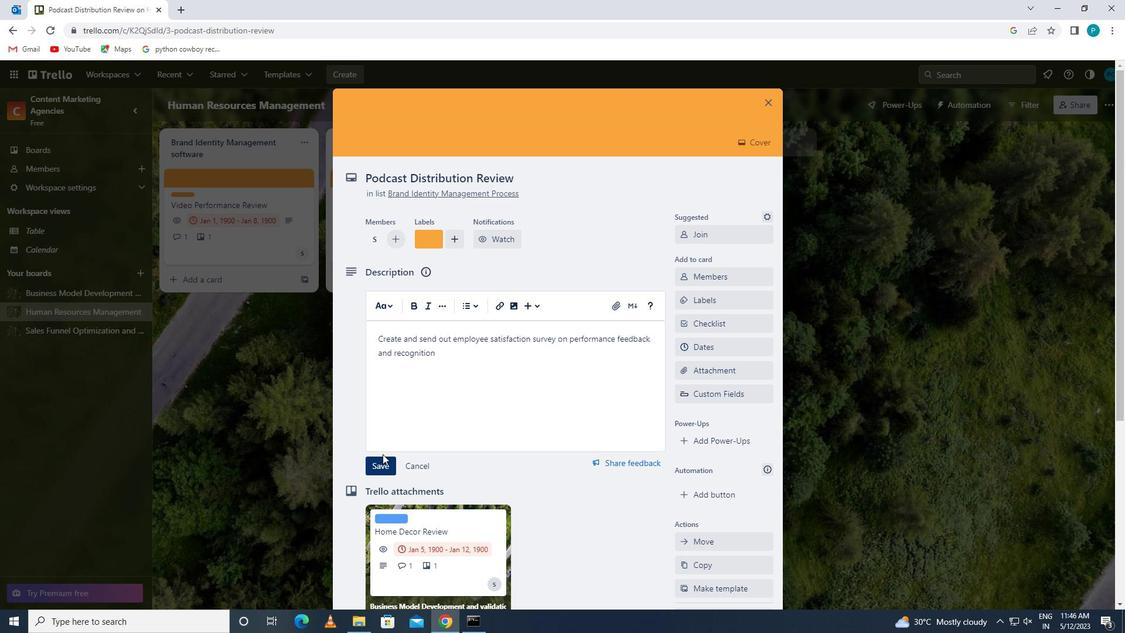 
Action: Mouse scrolled (382, 453) with delta (0, 0)
Screenshot: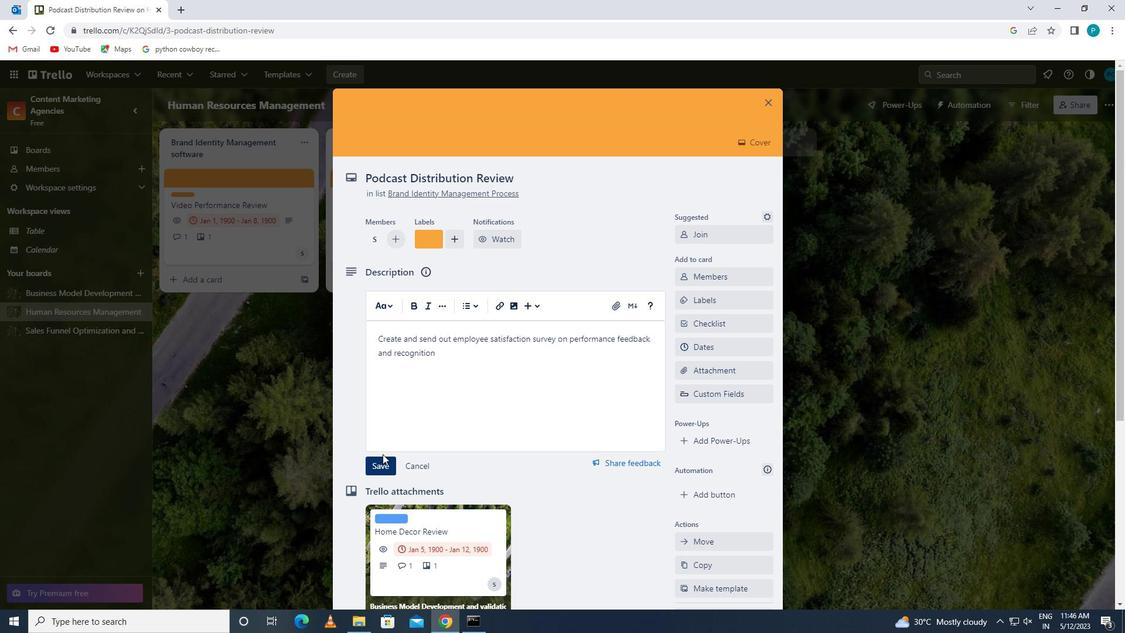 
Action: Mouse scrolled (382, 453) with delta (0, 0)
Screenshot: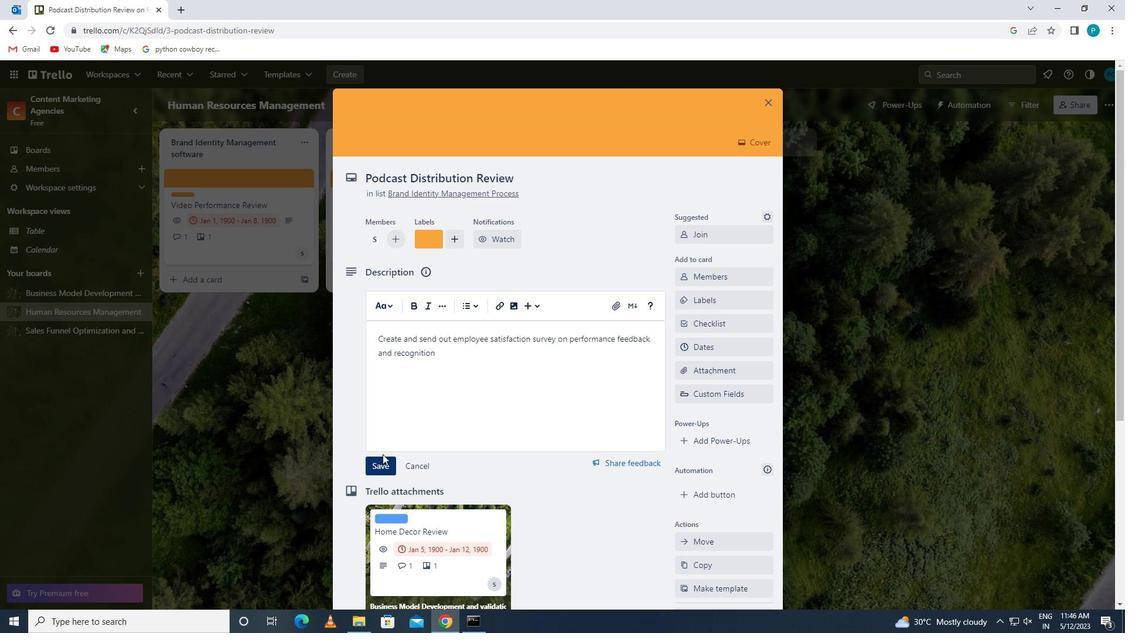
Action: Mouse moved to (407, 533)
Screenshot: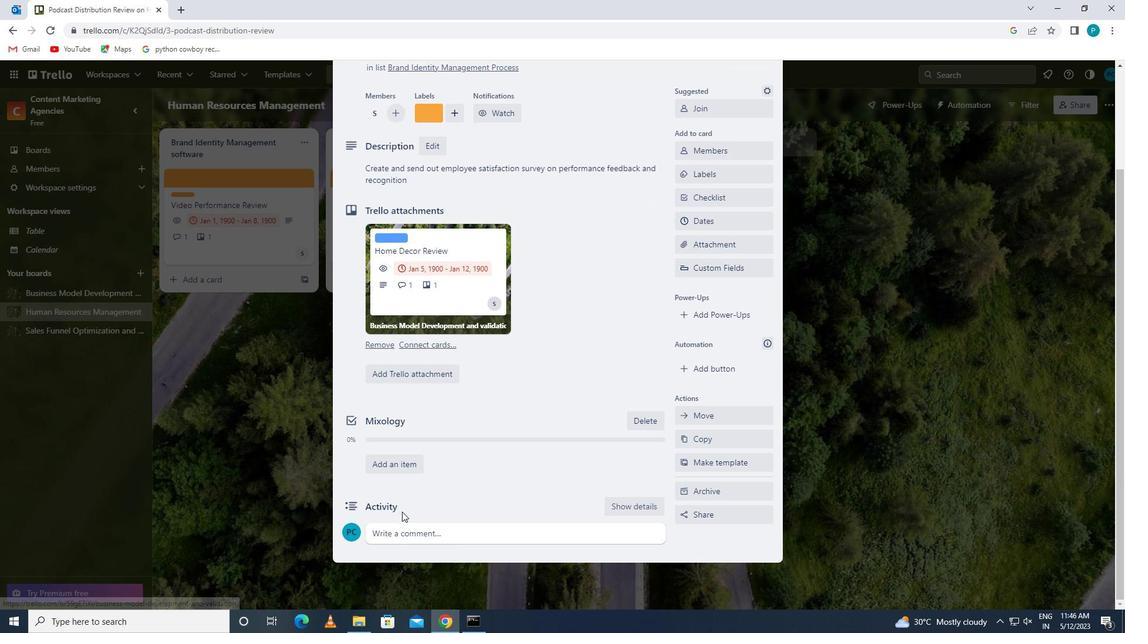 
Action: Mouse pressed left at (407, 533)
Screenshot: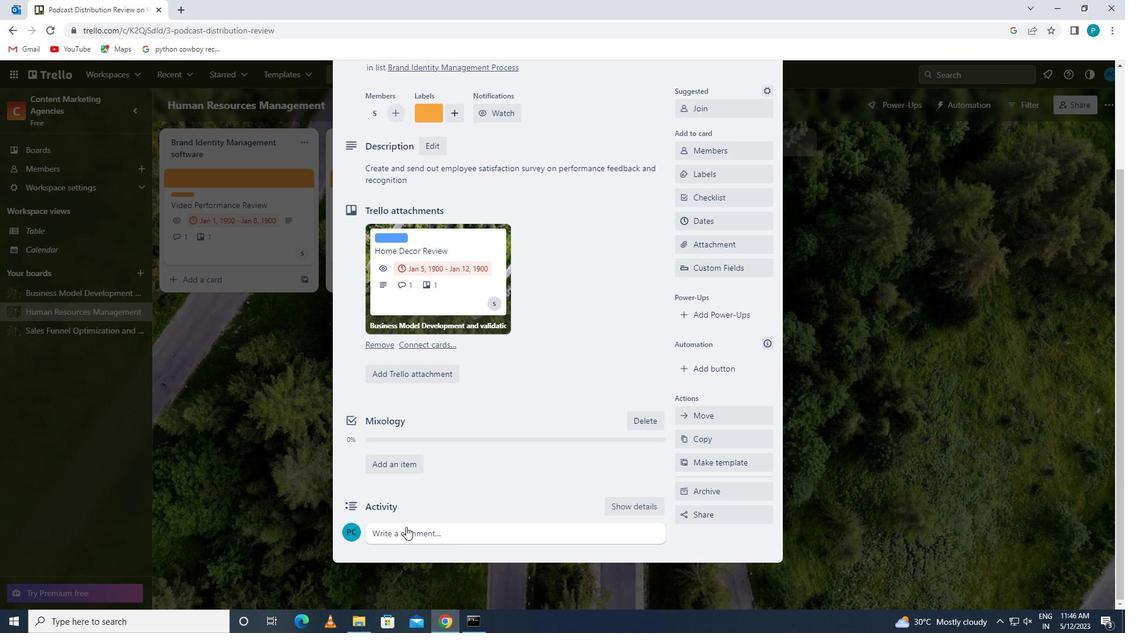 
Action: Key pressed <Key.caps_lock>g<Key.caps_lock>iven<Key.space>the<Key.space>potential<Key.space>complexity<Key.space>of<Key.space>this<Key.space>task,<Key.space>let<Key.space>us<Key.space>ensure<Key.space>that<Key.space>we<Key.space>have<Key.space>a<Key.space>clear<Key.space>plan<Key.space>and<Key.space>process<Key.space>in<Key.space>place<Key.space>befoe<Key.backspace>re<Key.space>beginning<Key.space>
Screenshot: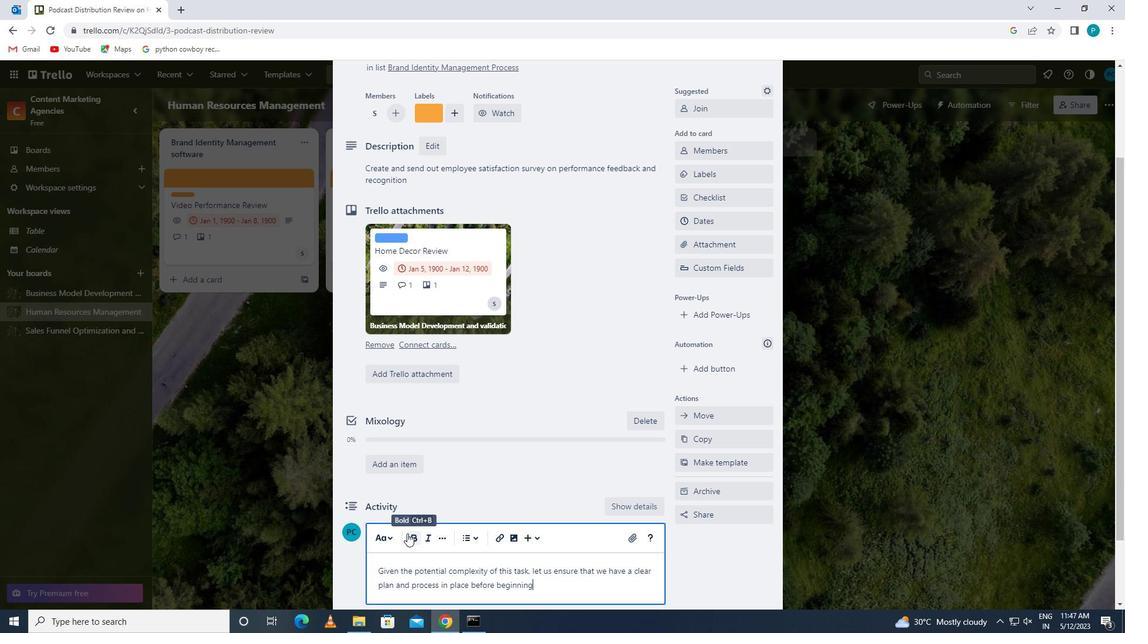 
Action: Mouse moved to (381, 577)
Screenshot: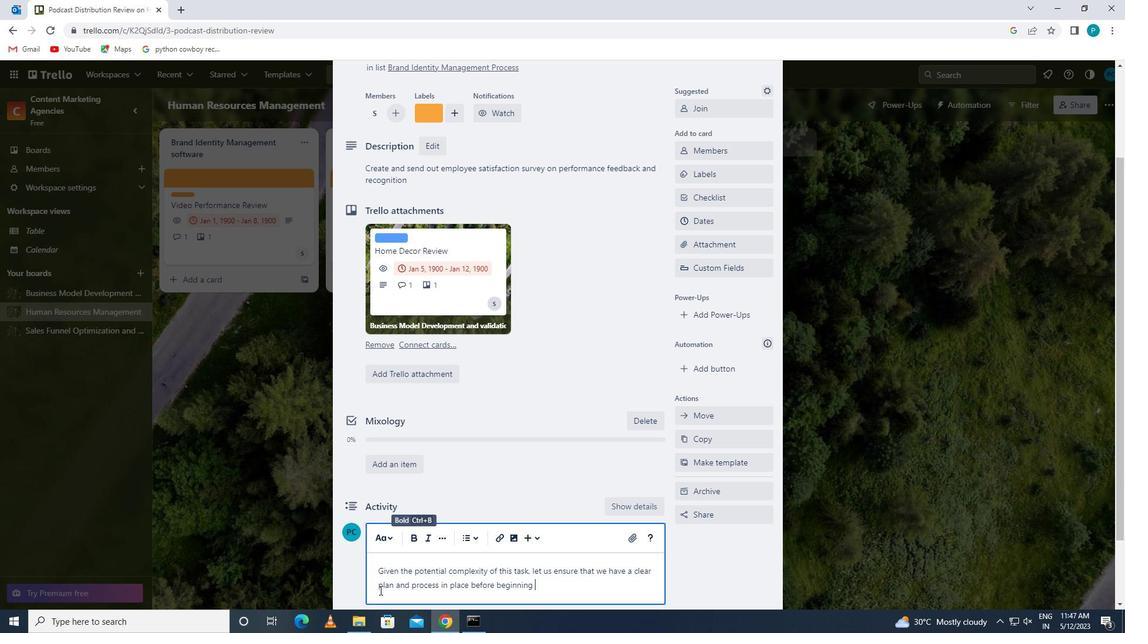 
Action: Mouse scrolled (381, 576) with delta (0, 0)
Screenshot: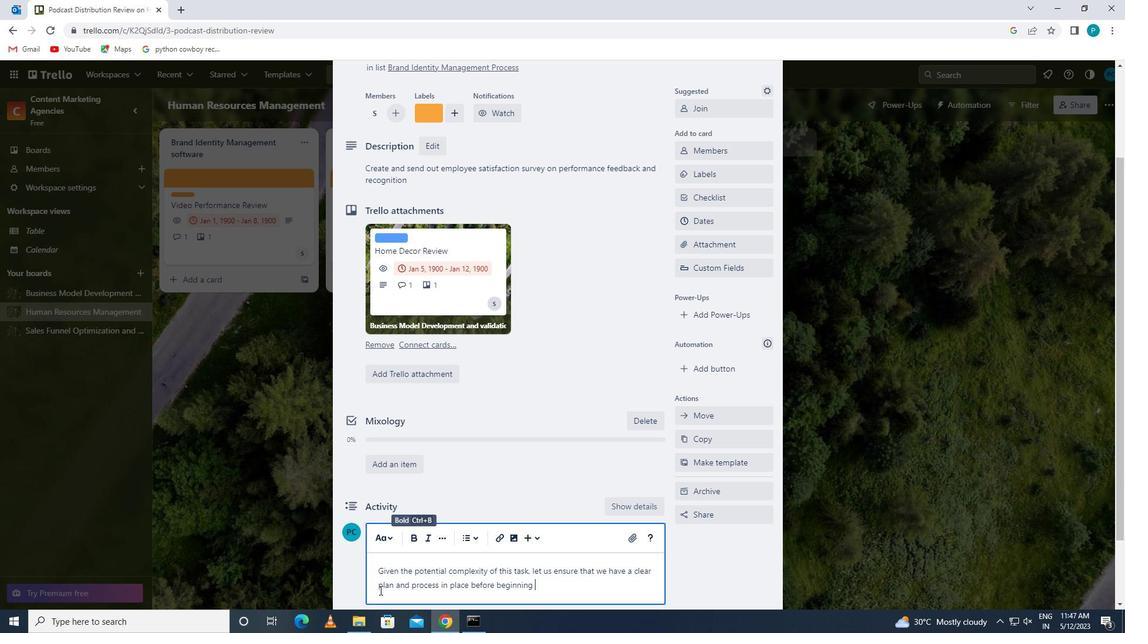 
Action: Mouse scrolled (381, 576) with delta (0, 0)
Screenshot: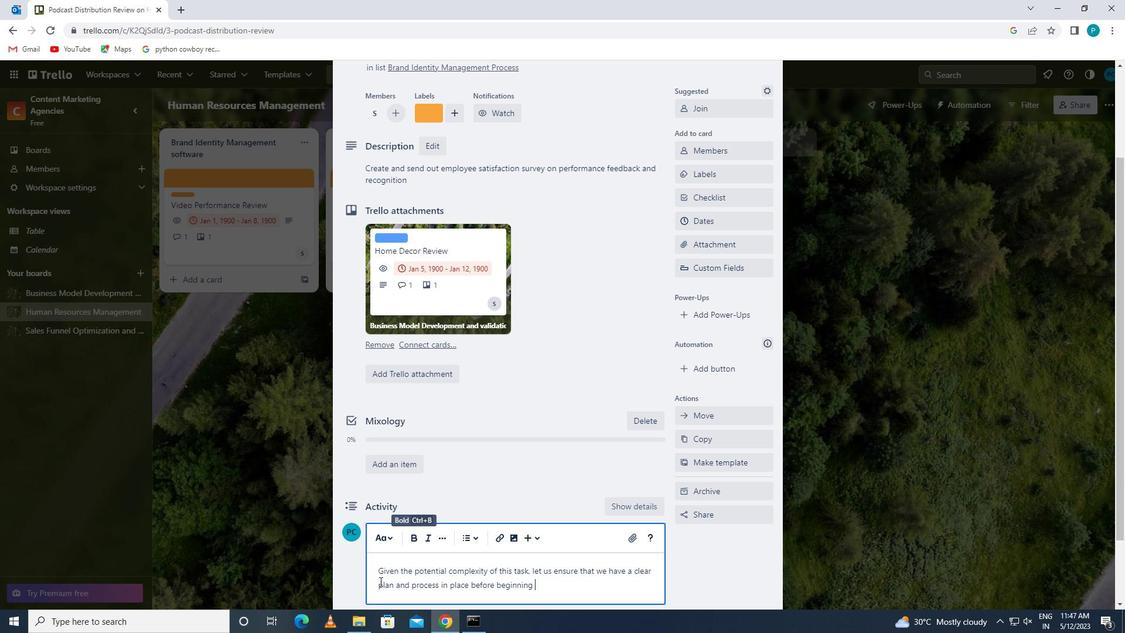
Action: Mouse scrolled (381, 576) with delta (0, 0)
Screenshot: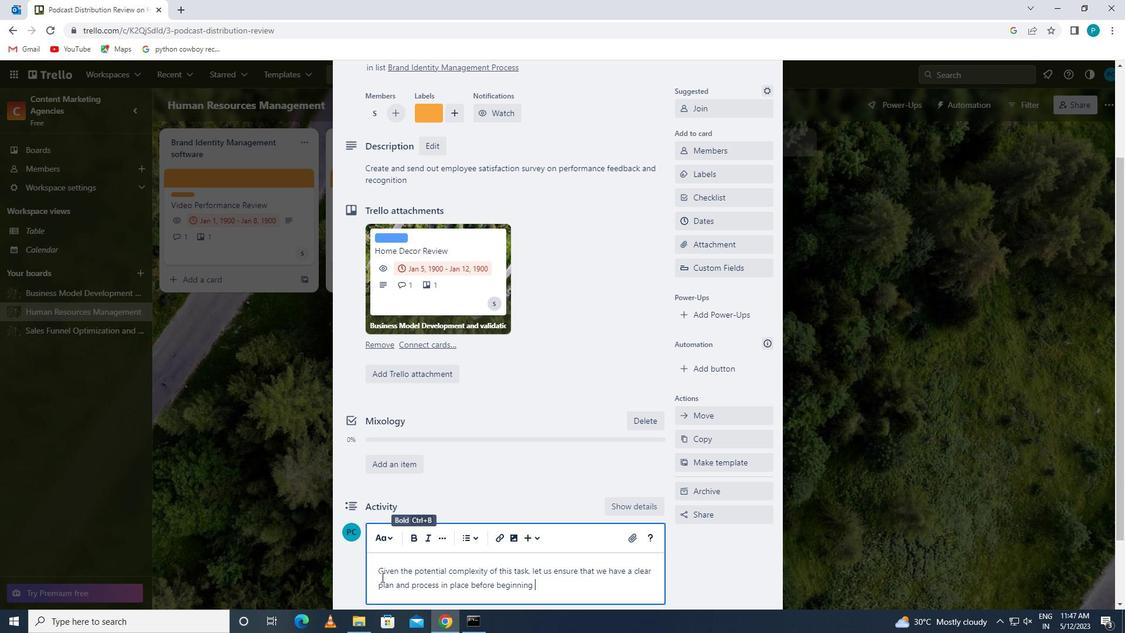
Action: Mouse moved to (385, 527)
Screenshot: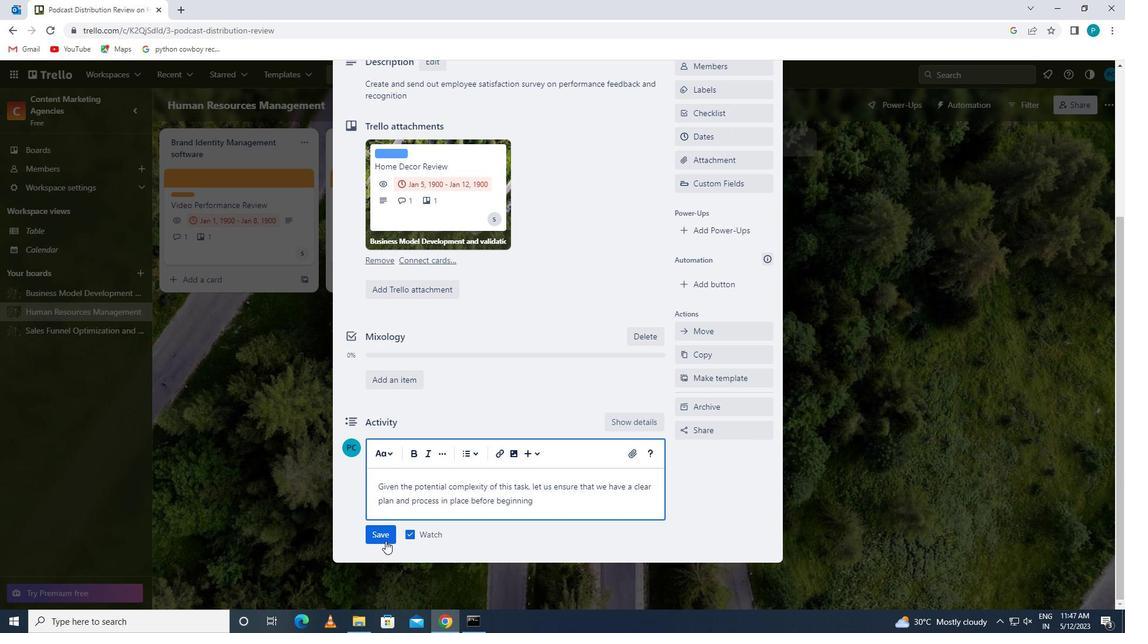 
Action: Mouse pressed left at (385, 527)
Screenshot: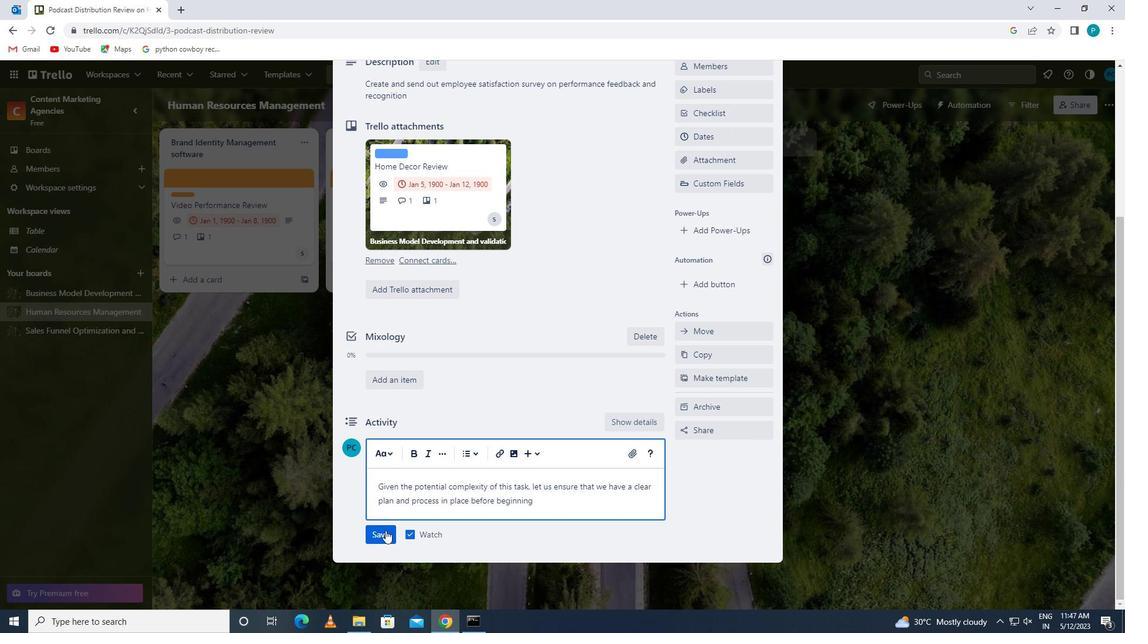 
Action: Mouse moved to (699, 146)
Screenshot: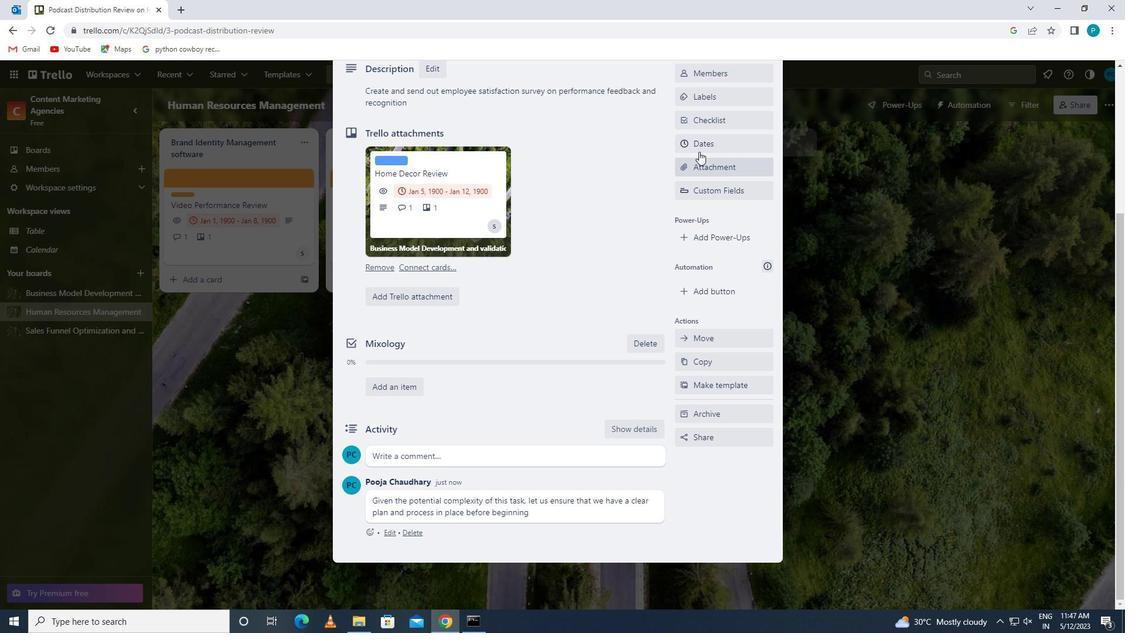 
Action: Mouse pressed left at (699, 146)
Screenshot: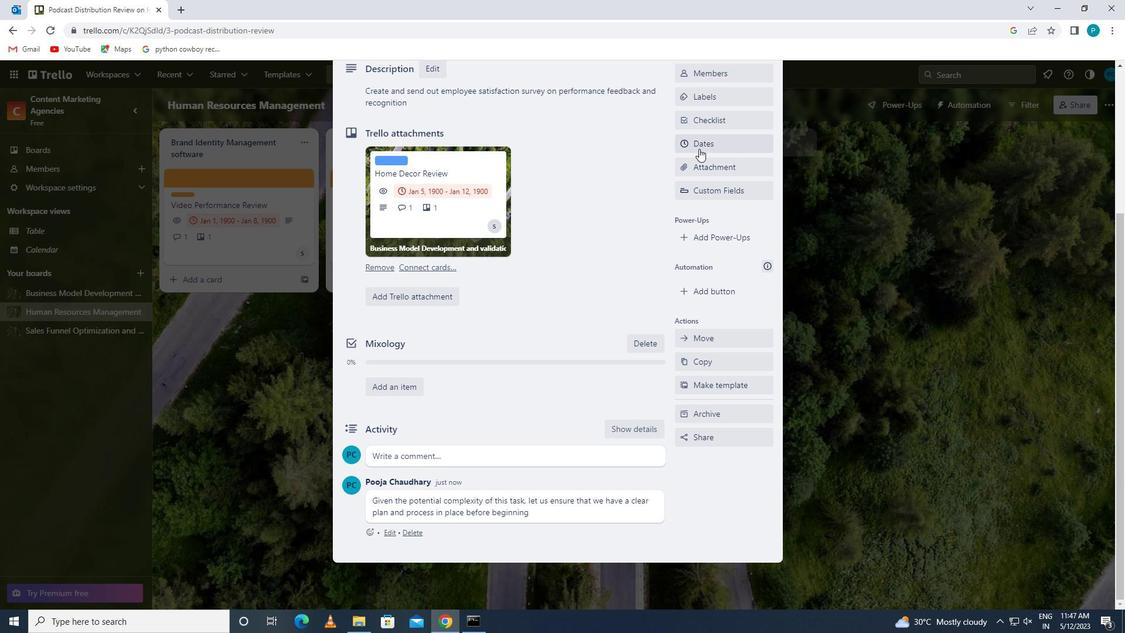 
Action: Mouse moved to (688, 382)
Screenshot: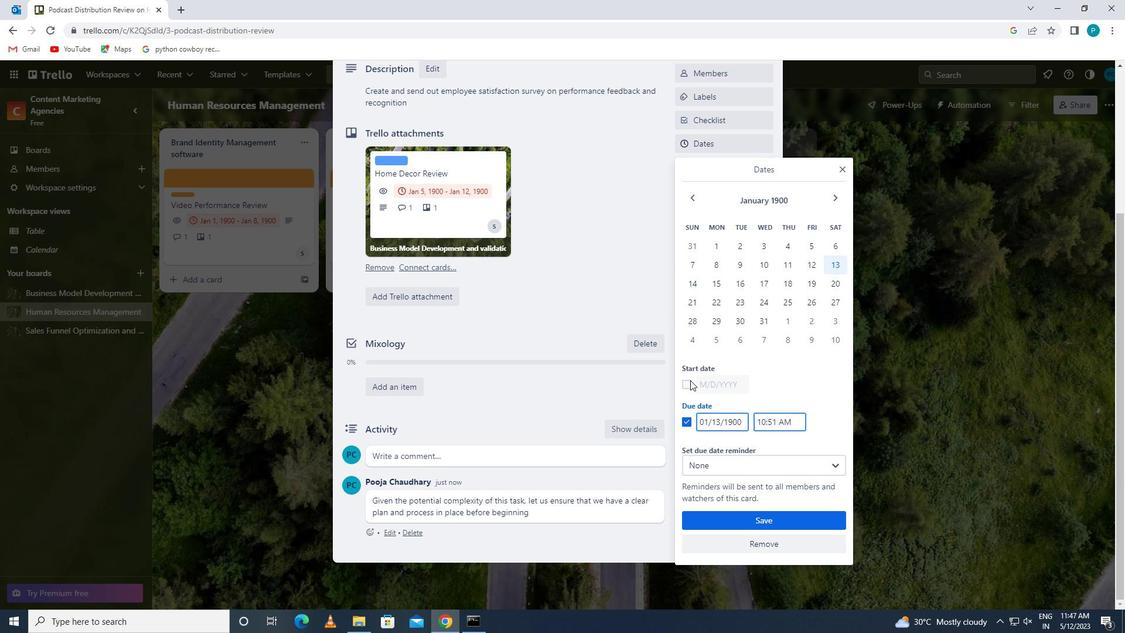 
Action: Mouse pressed left at (688, 382)
Screenshot: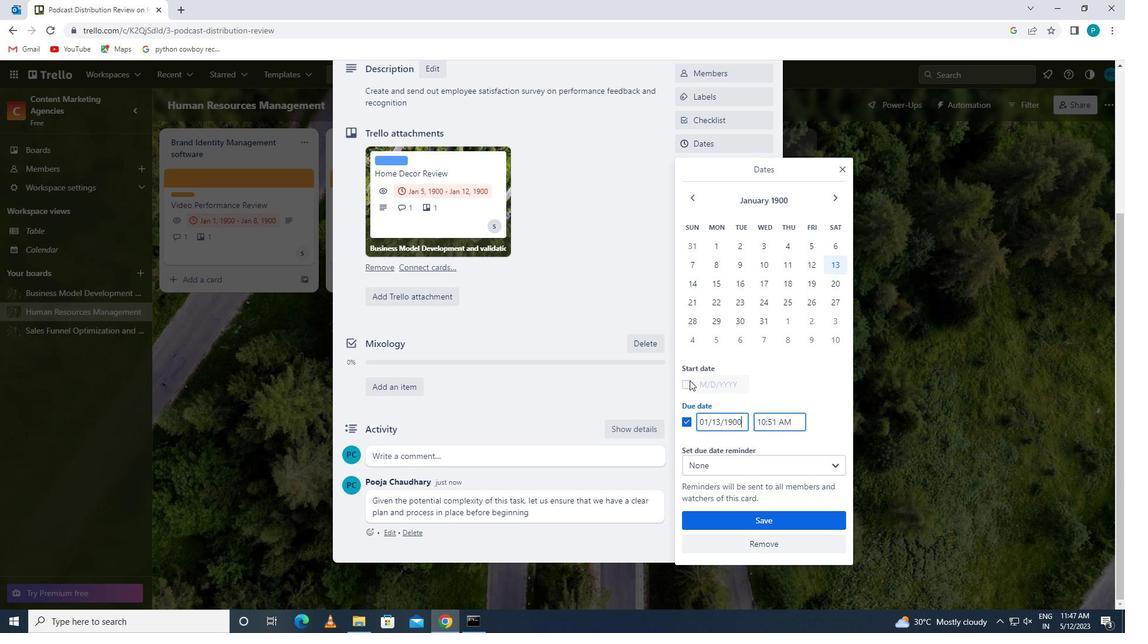 
Action: Mouse moved to (720, 384)
Screenshot: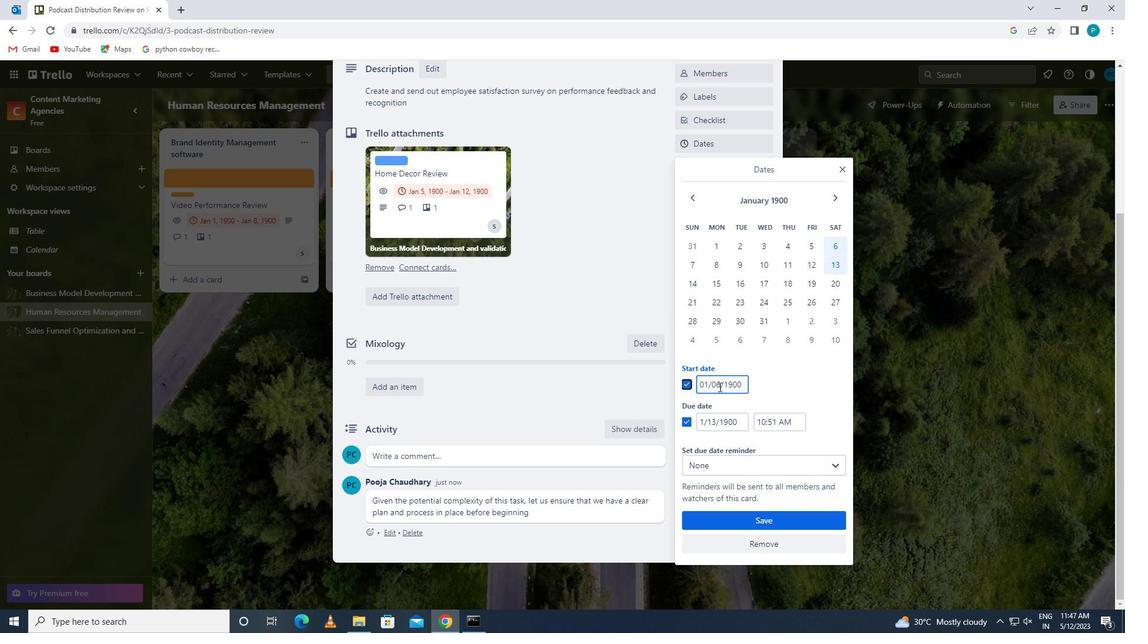 
Action: Mouse pressed left at (720, 384)
Screenshot: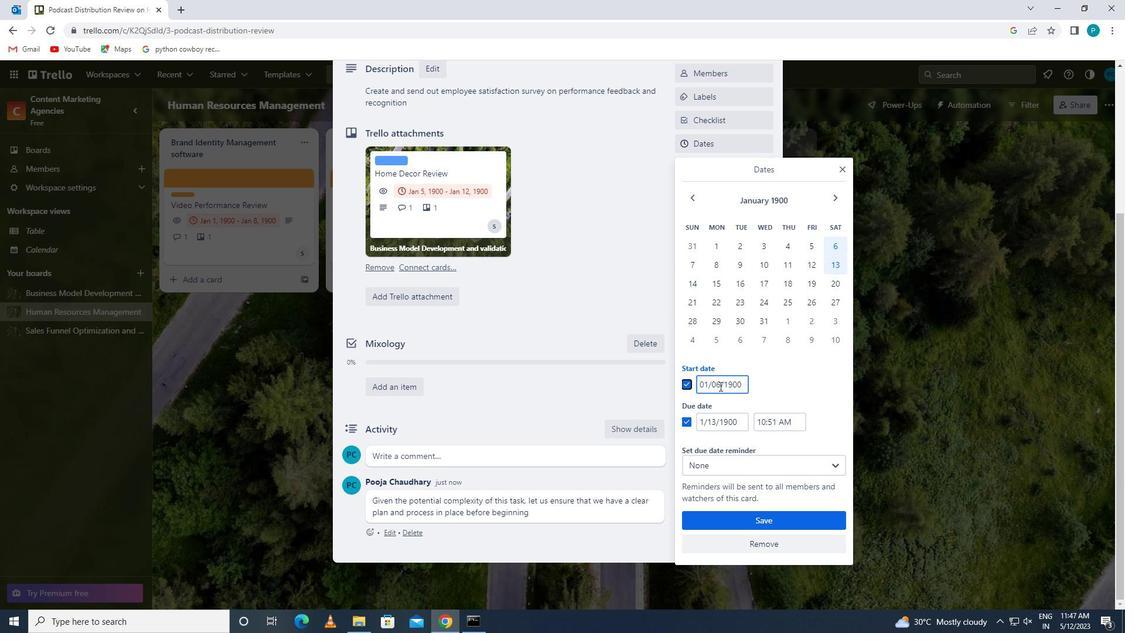 
Action: Mouse moved to (711, 384)
Screenshot: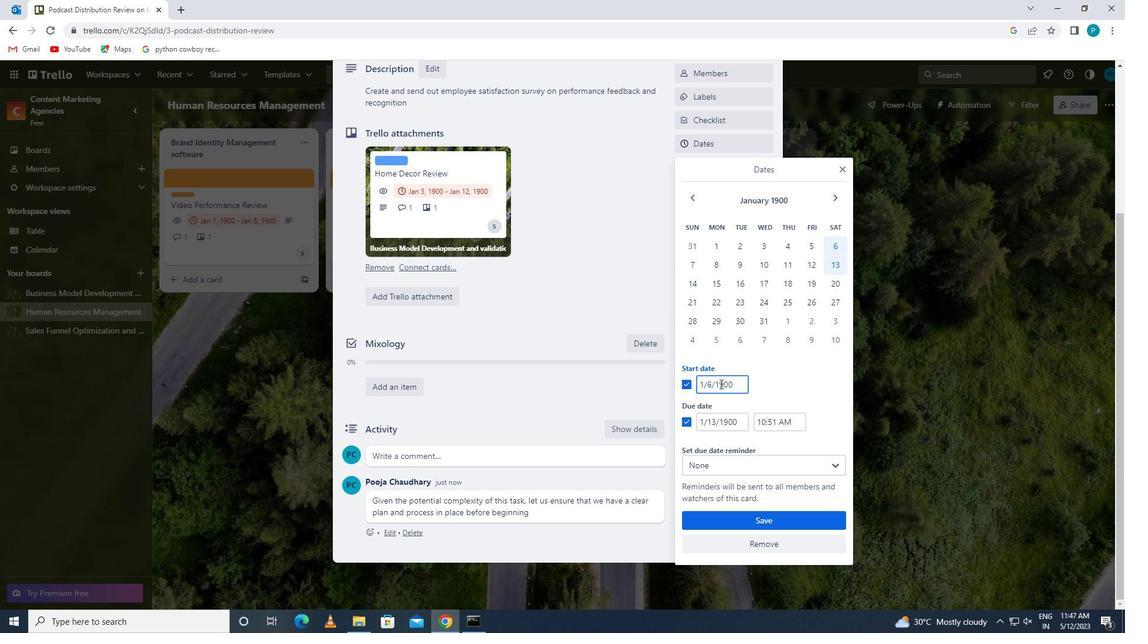 
Action: Mouse pressed left at (711, 384)
Screenshot: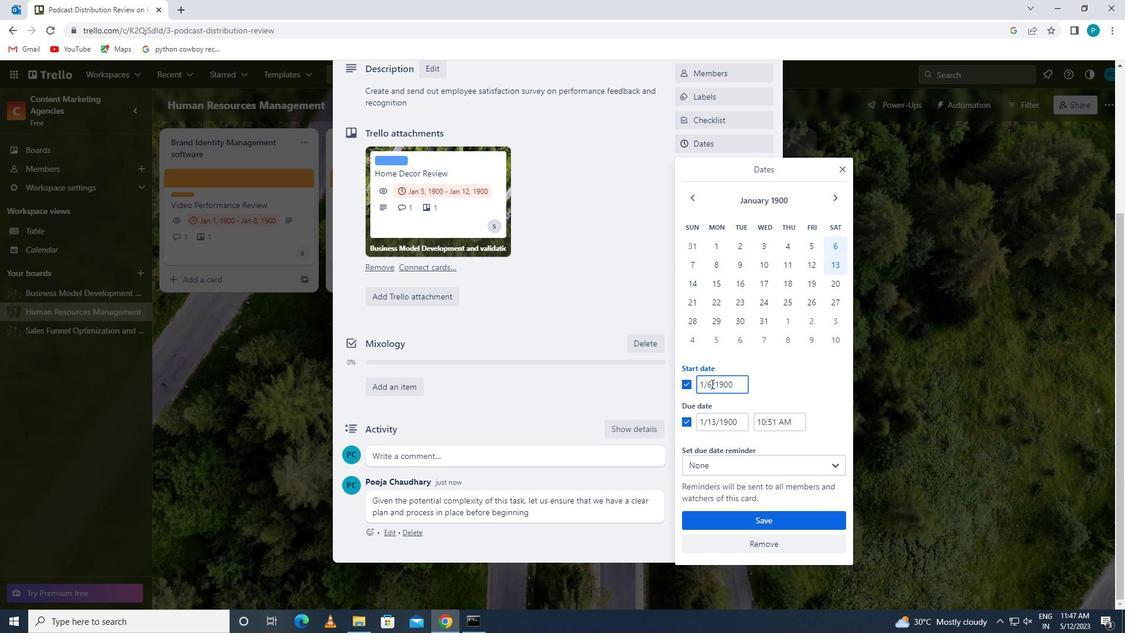 
Action: Key pressed <Key.backspace>7
Screenshot: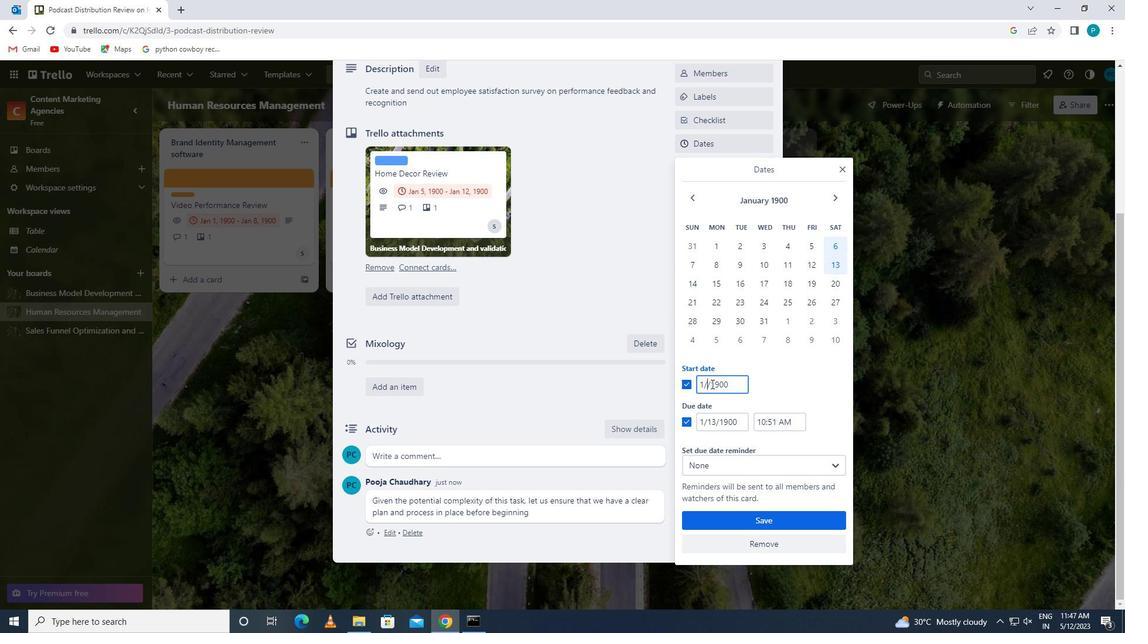 
Action: Mouse moved to (714, 421)
Screenshot: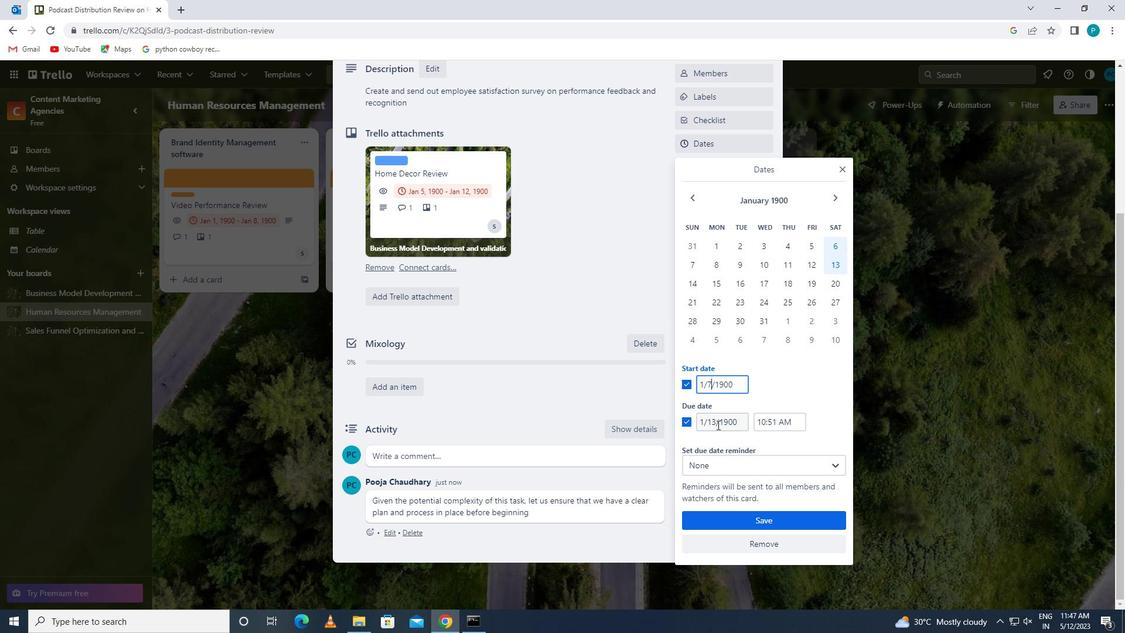 
Action: Mouse pressed left at (714, 421)
Screenshot: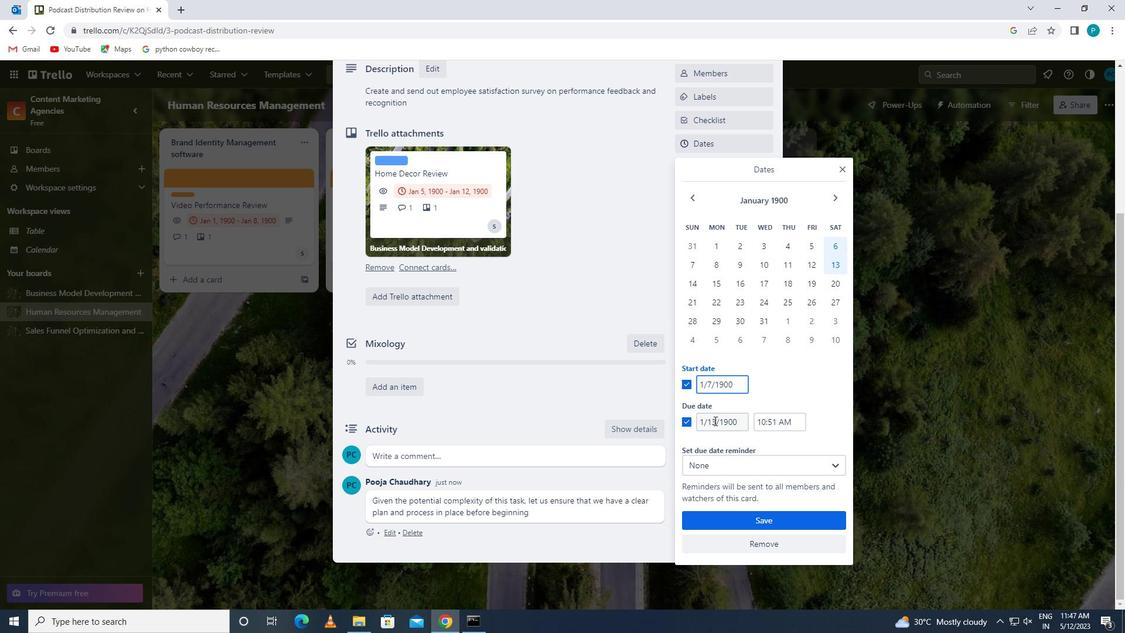 
Action: Key pressed <Key.backspace>4
Screenshot: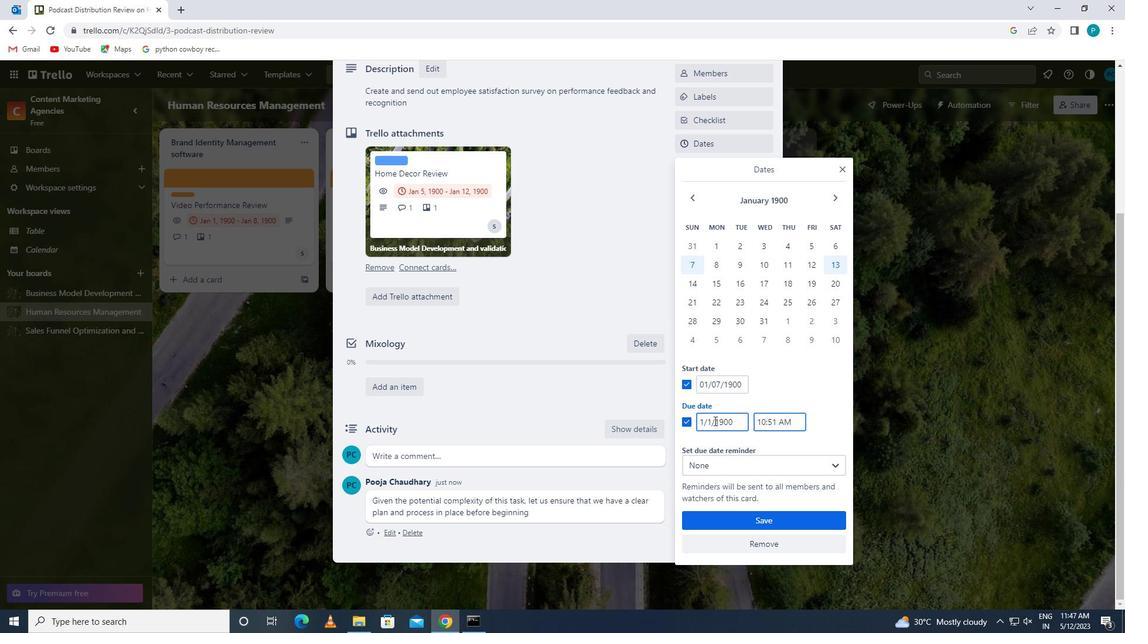 
Action: Mouse moved to (739, 520)
Screenshot: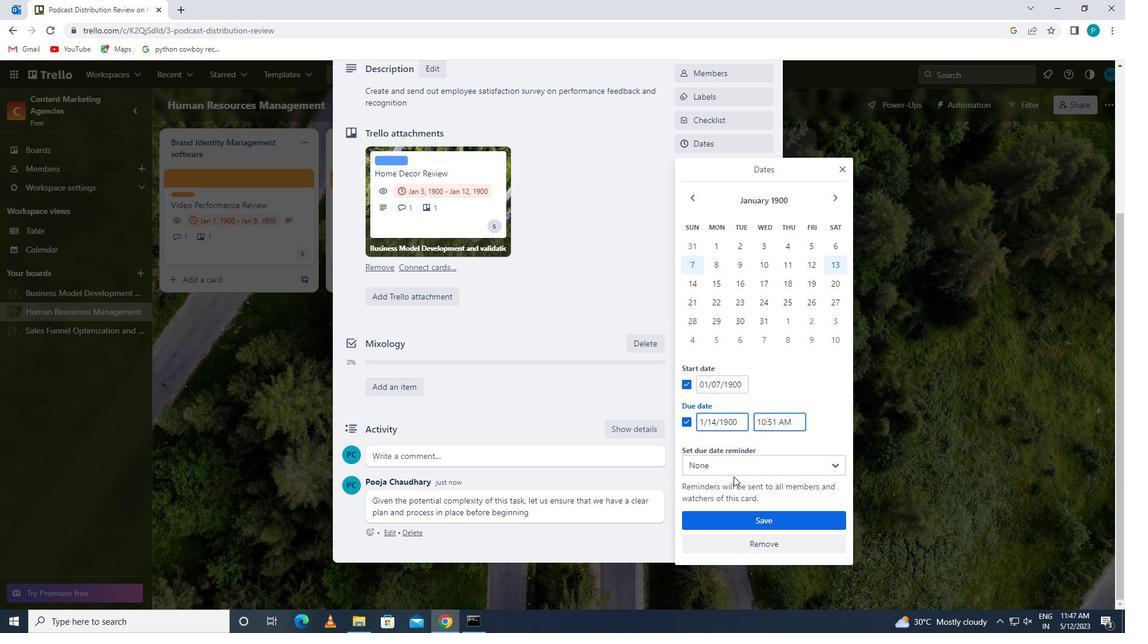
Action: Mouse pressed left at (739, 520)
Screenshot: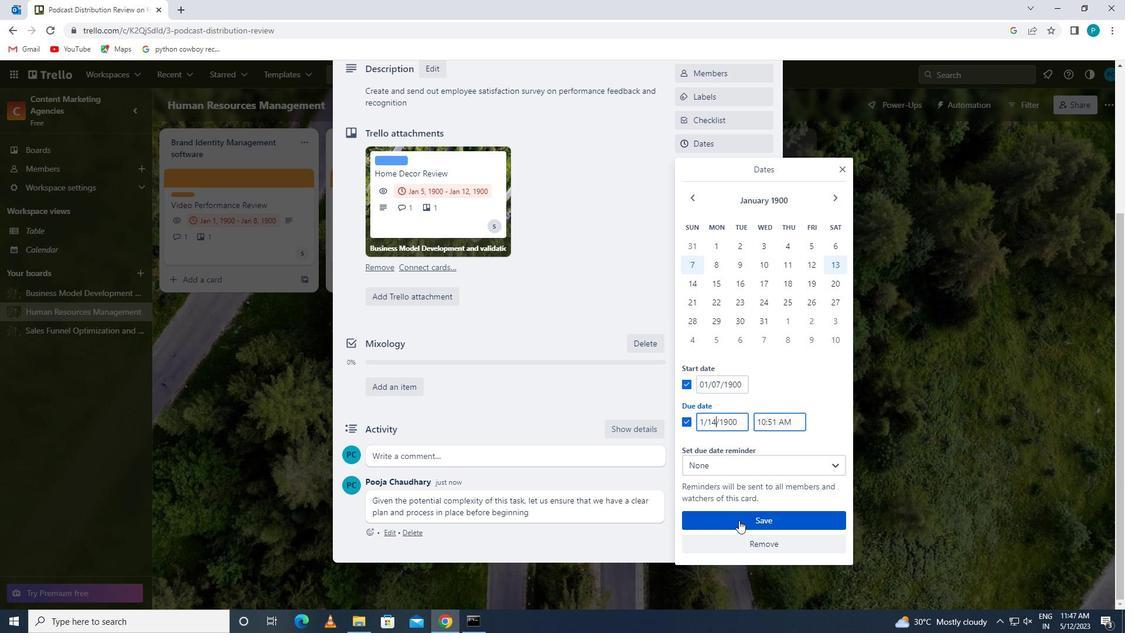 
Action: Mouse scrolled (739, 521) with delta (0, 0)
Screenshot: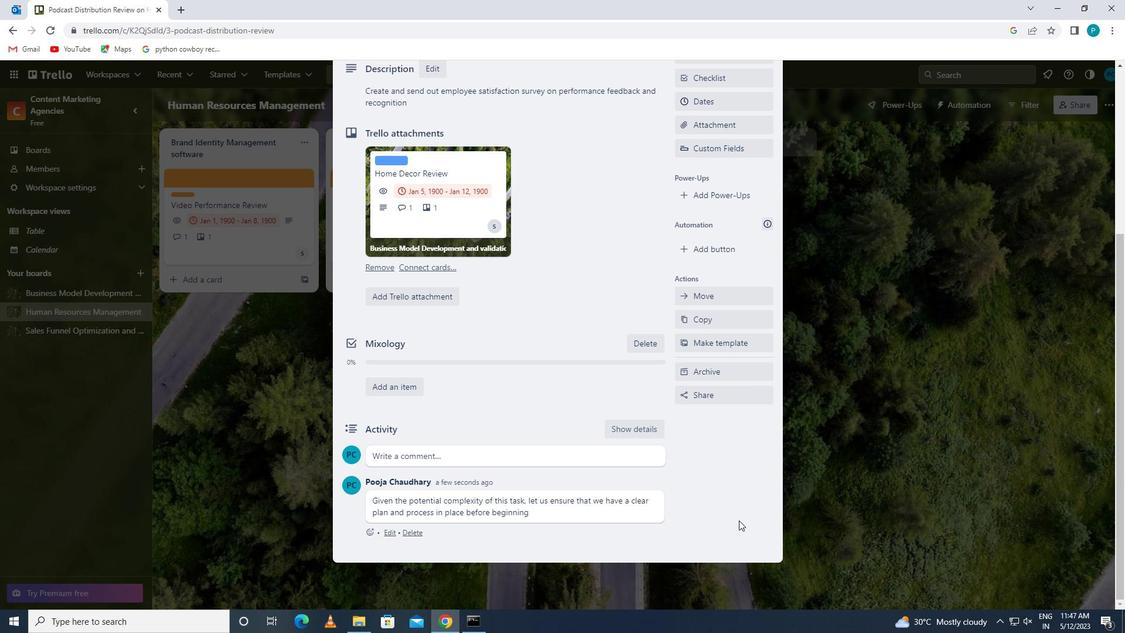 
Action: Mouse scrolled (739, 521) with delta (0, 0)
Screenshot: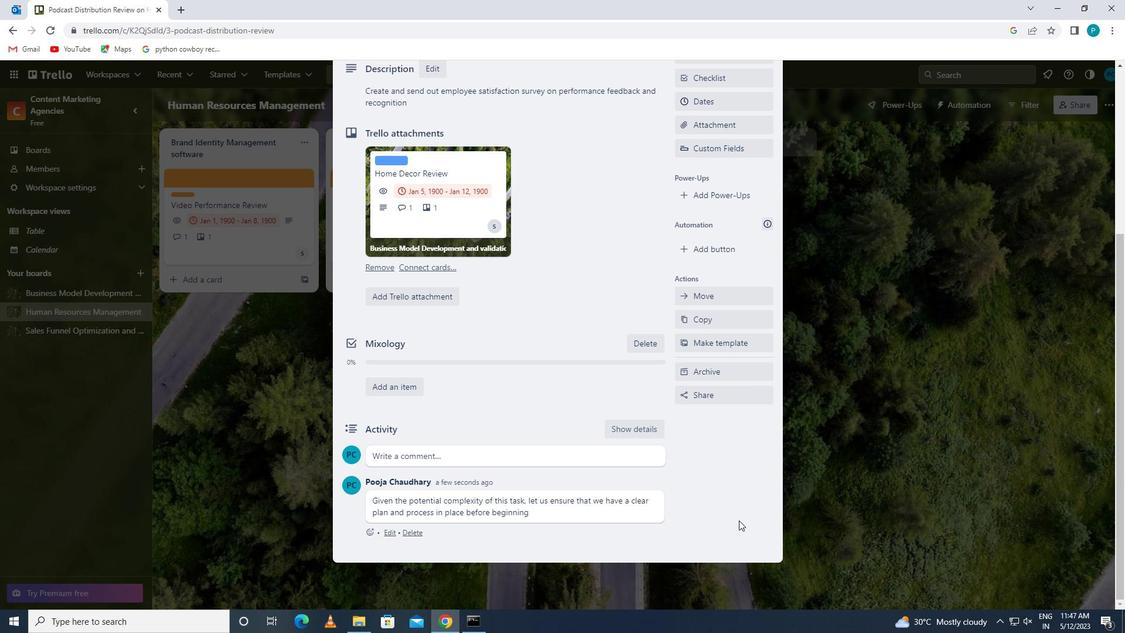 
Action: Mouse scrolled (739, 521) with delta (0, 0)
Screenshot: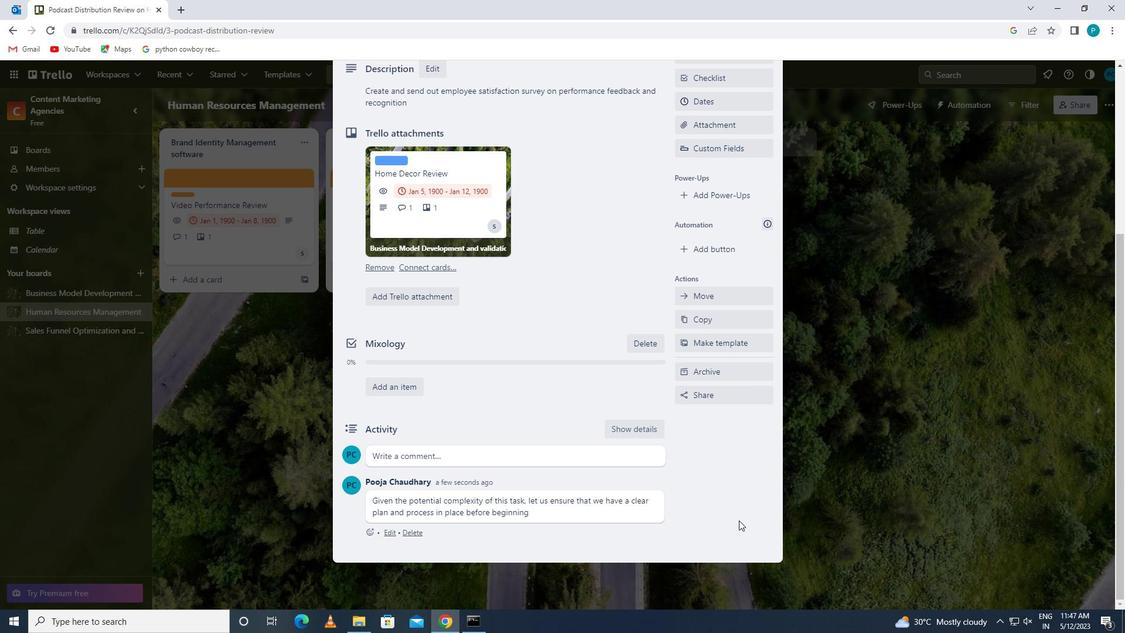 
Action: Mouse scrolled (739, 521) with delta (0, 0)
Screenshot: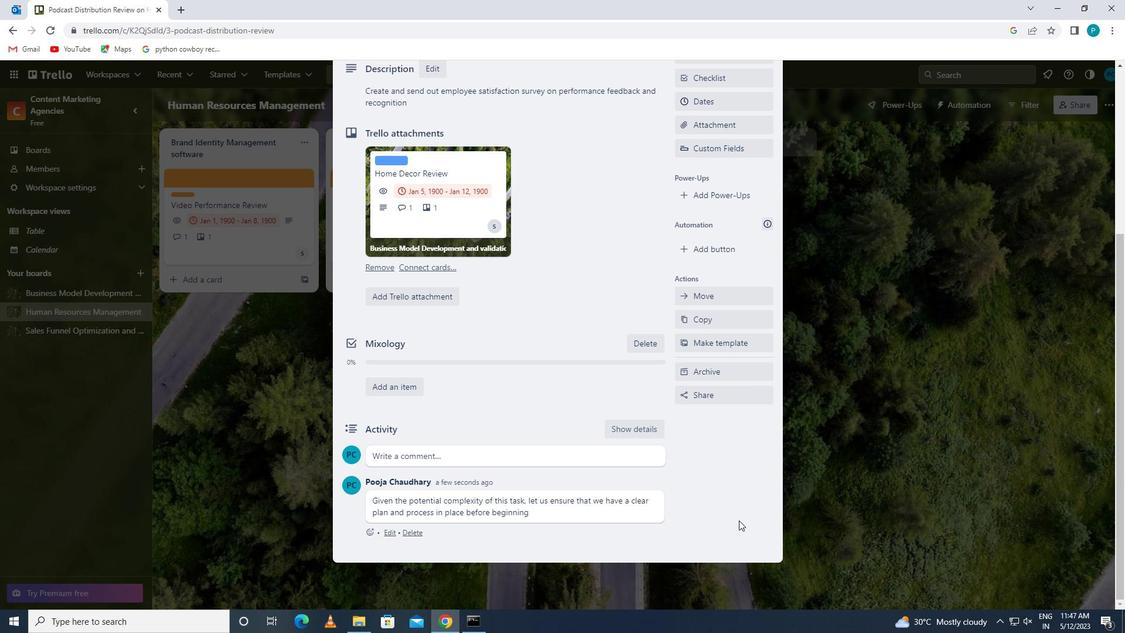 
